 Task: Find connections with filter location Chaudfontaine with filter topic #lockdownwith filter profile language French with filter current company Celonis with filter school St. Michael's High School - India with filter industry Personal and Laundry Services with filter service category Tax Preparation with filter keywords title Marketing Research Analyst
Action: Mouse moved to (492, 97)
Screenshot: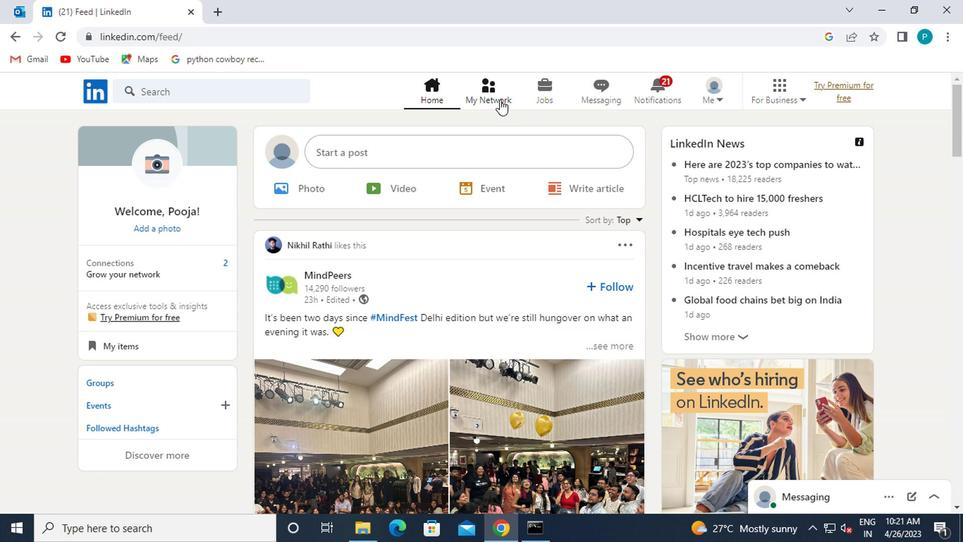 
Action: Mouse pressed left at (492, 97)
Screenshot: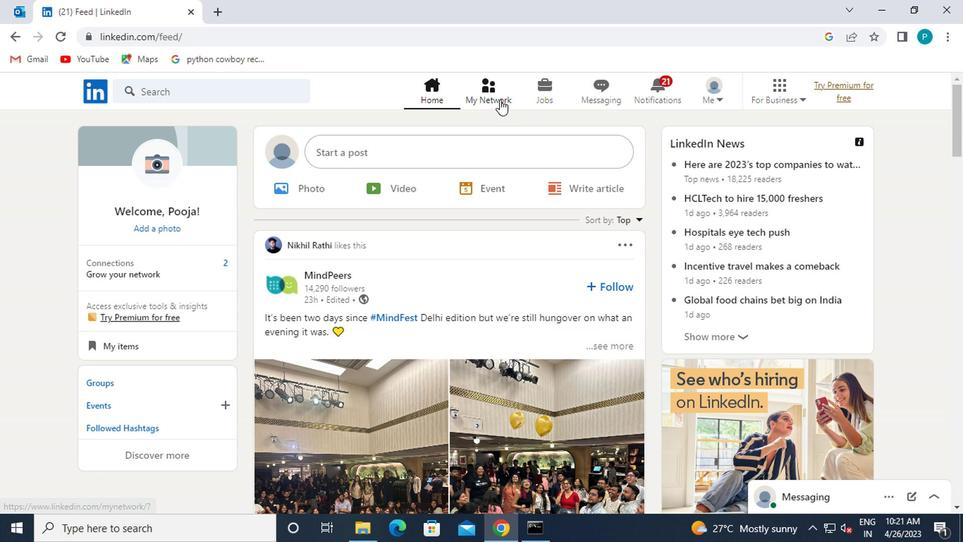 
Action: Mouse moved to (177, 160)
Screenshot: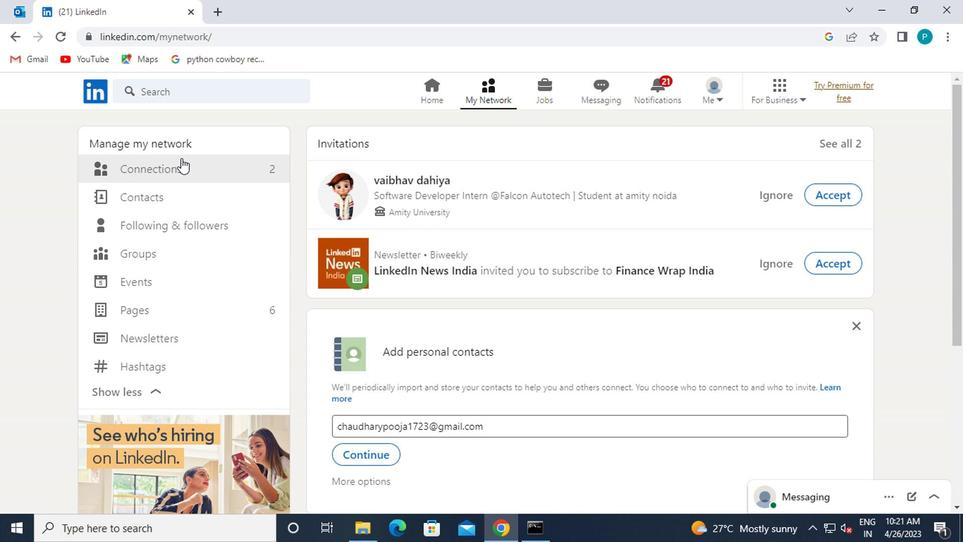 
Action: Mouse pressed left at (177, 160)
Screenshot: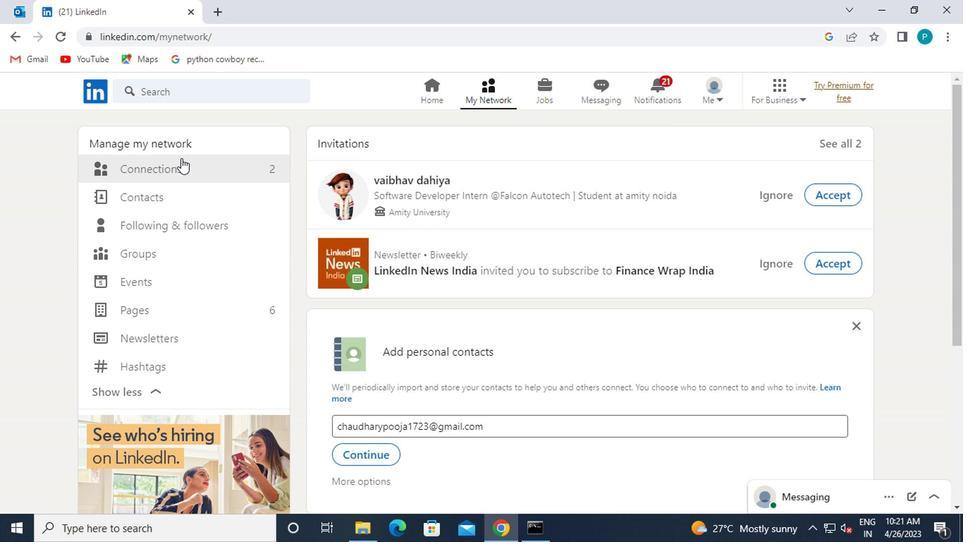 
Action: Mouse moved to (208, 161)
Screenshot: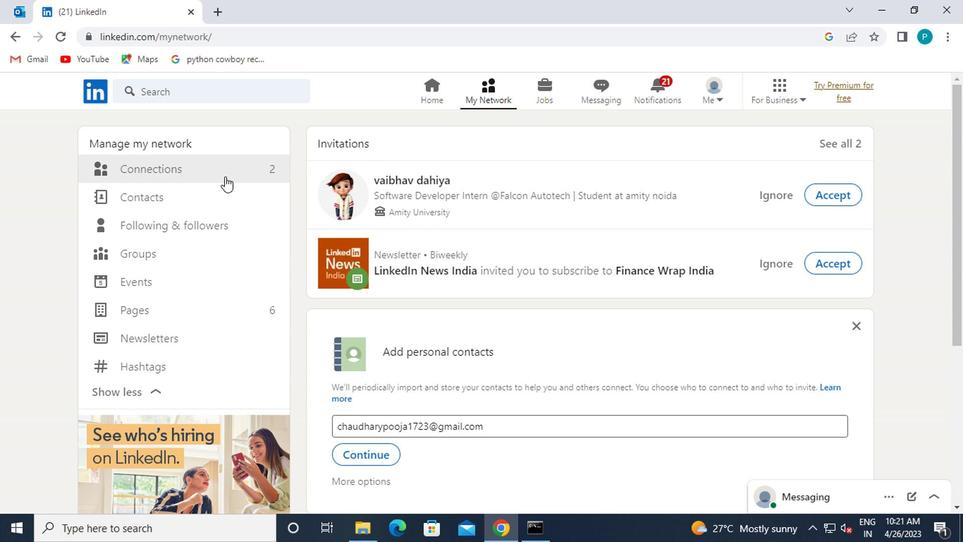 
Action: Mouse pressed left at (208, 161)
Screenshot: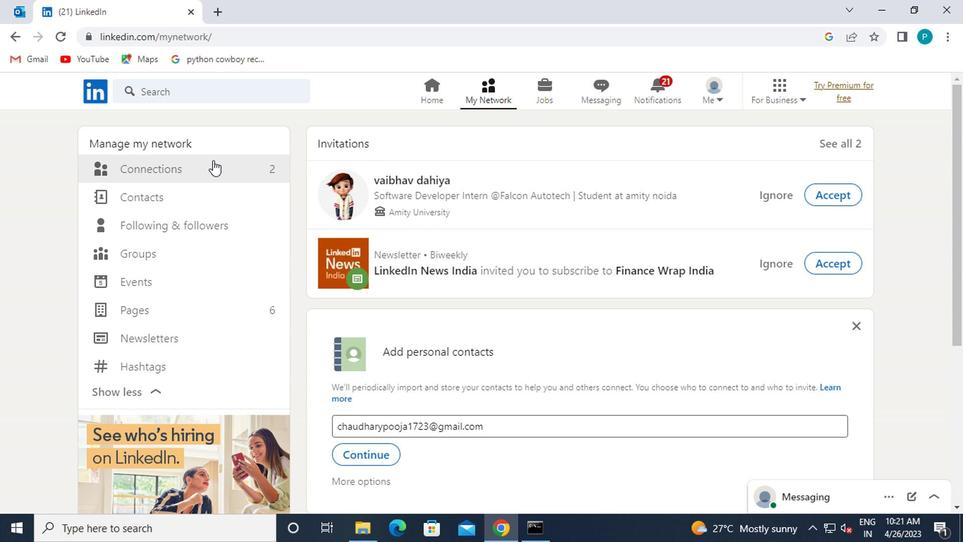 
Action: Mouse pressed left at (208, 161)
Screenshot: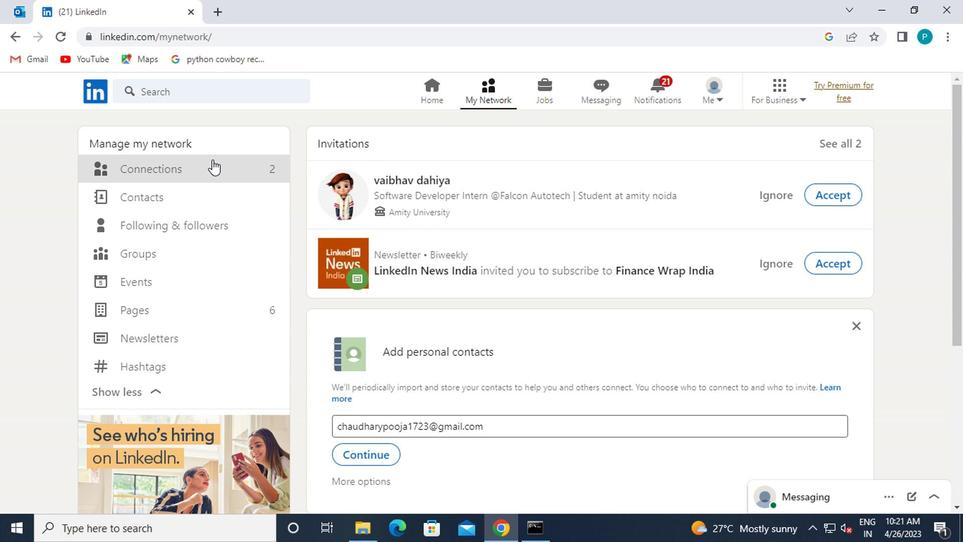 
Action: Mouse moved to (213, 169)
Screenshot: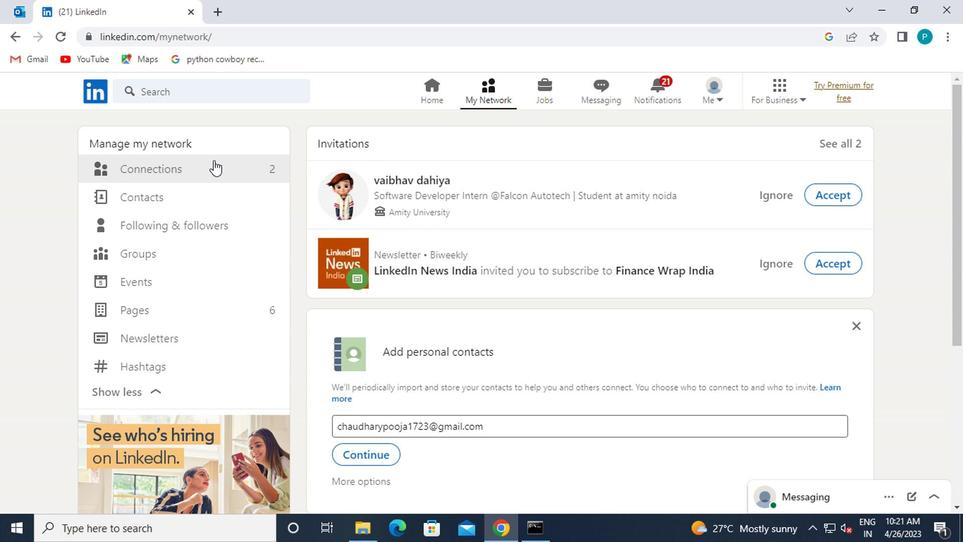 
Action: Mouse pressed left at (213, 169)
Screenshot: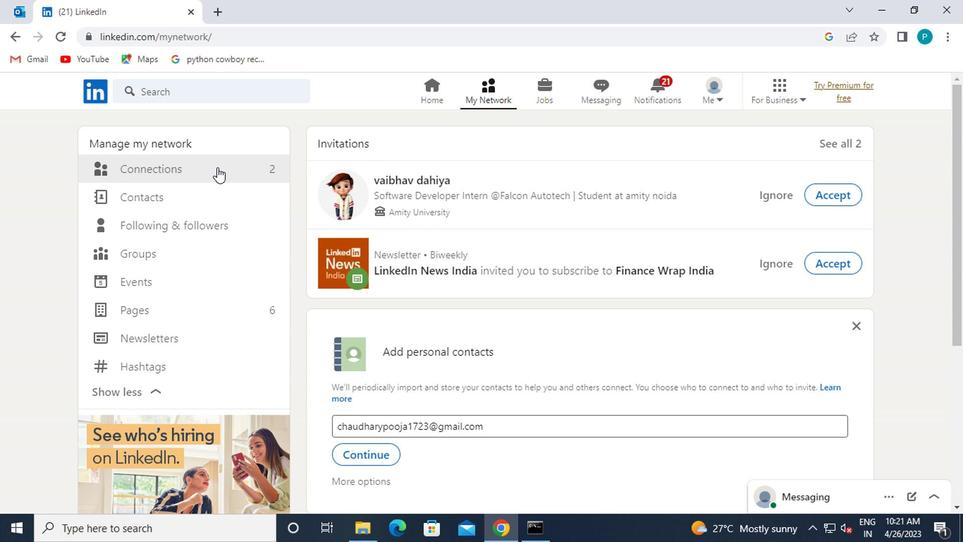 
Action: Mouse moved to (548, 172)
Screenshot: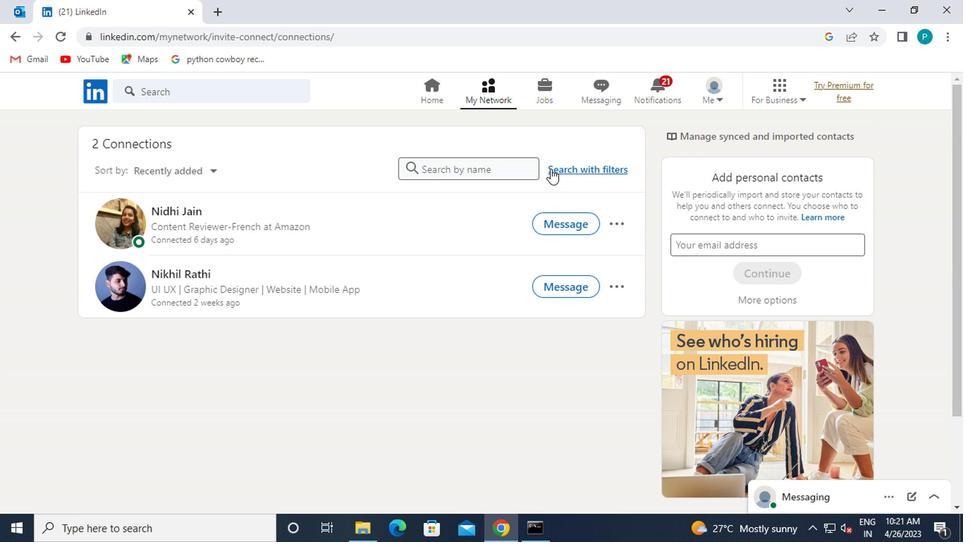 
Action: Mouse pressed left at (548, 172)
Screenshot: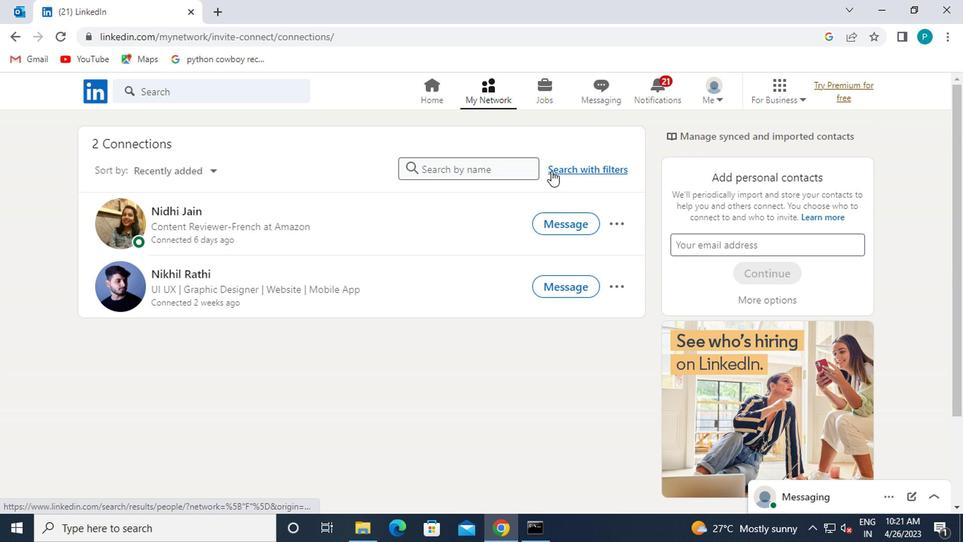 
Action: Mouse moved to (475, 133)
Screenshot: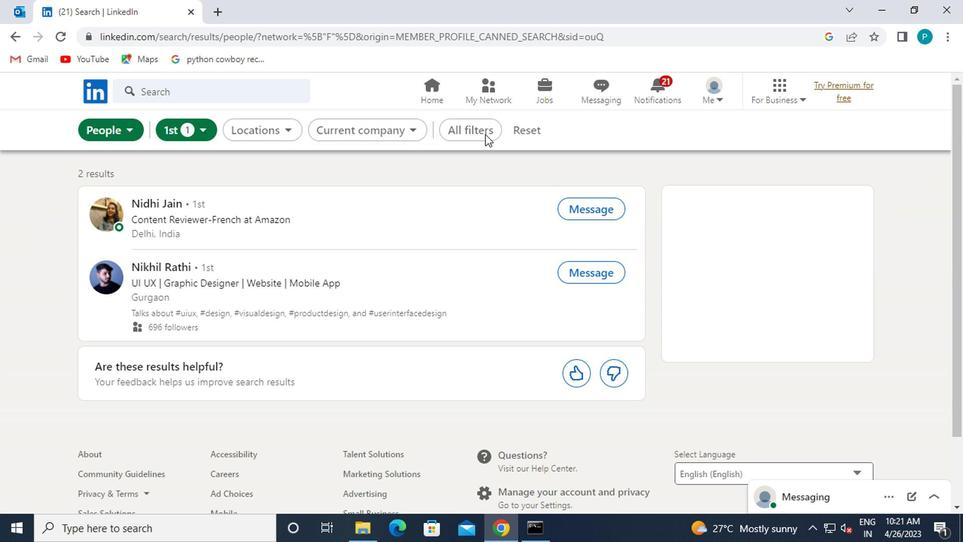 
Action: Mouse pressed left at (475, 133)
Screenshot: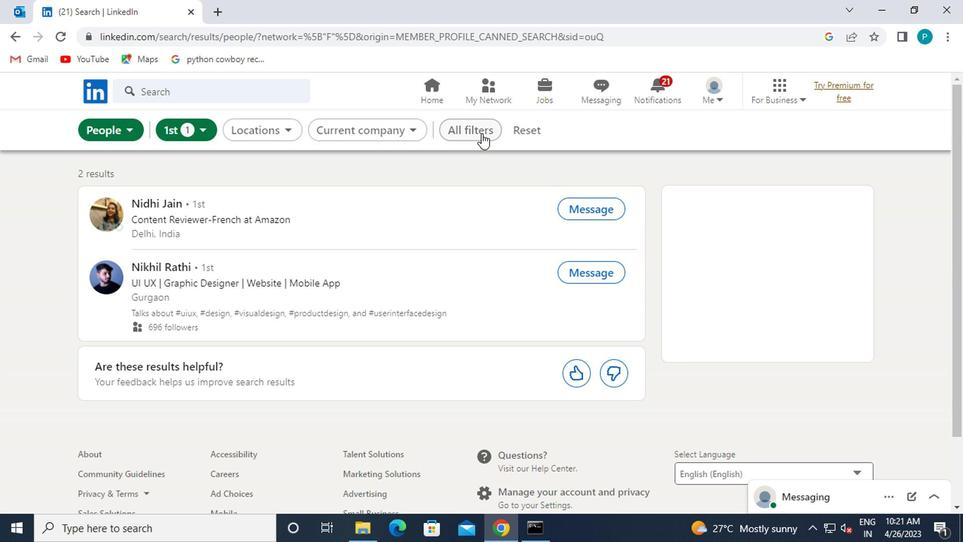
Action: Mouse moved to (645, 312)
Screenshot: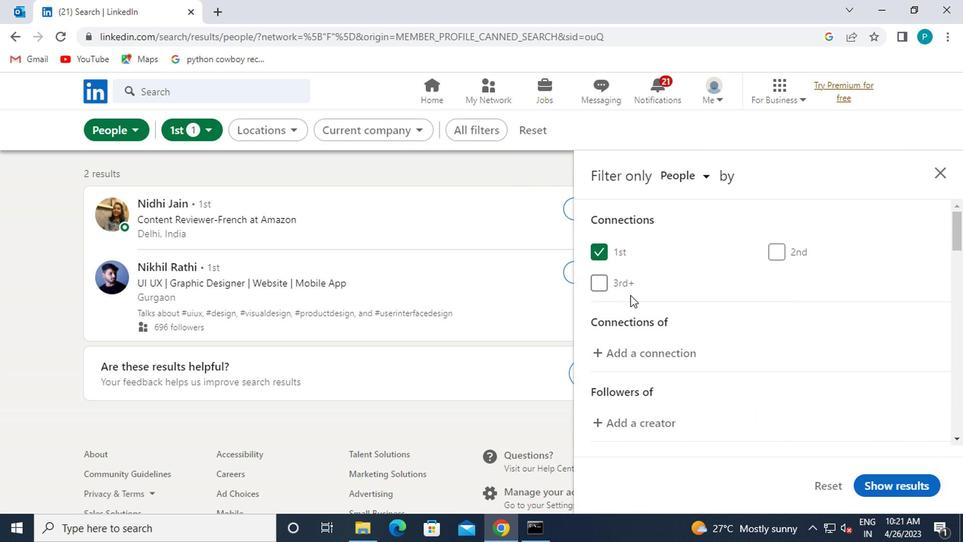
Action: Mouse scrolled (645, 311) with delta (0, -1)
Screenshot: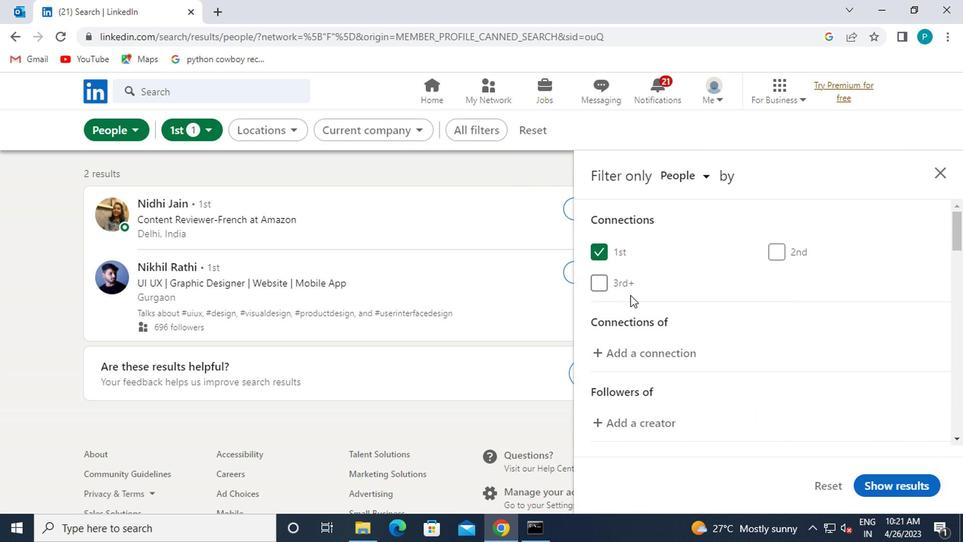
Action: Mouse moved to (645, 312)
Screenshot: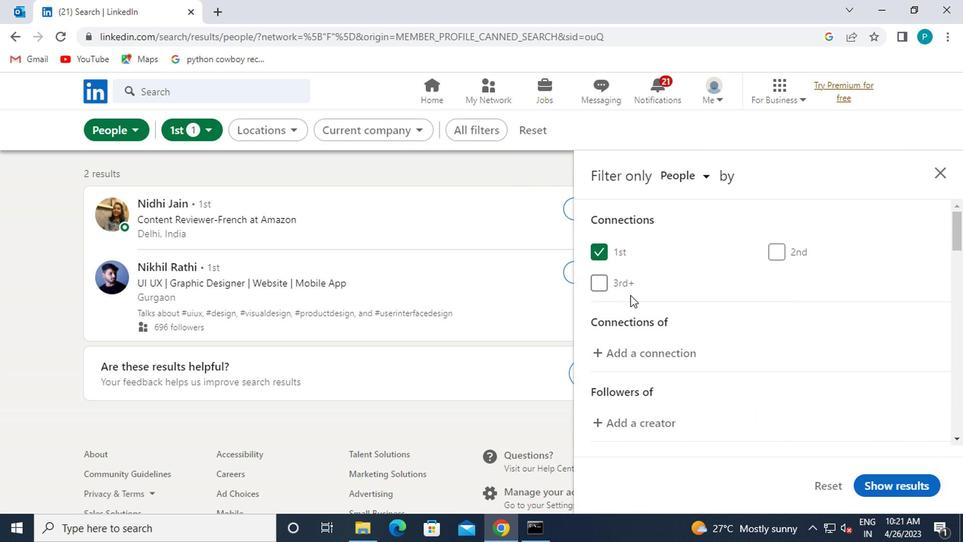 
Action: Mouse scrolled (645, 311) with delta (0, -1)
Screenshot: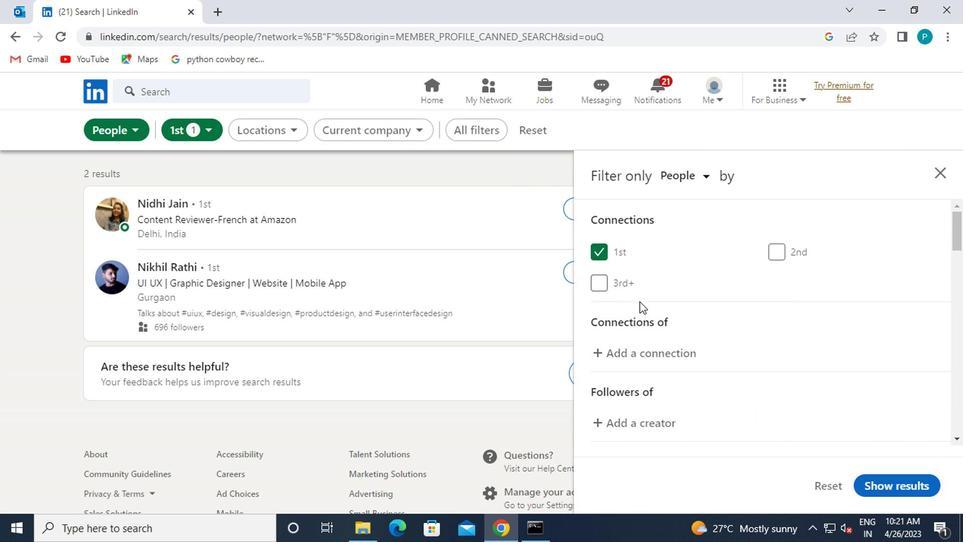 
Action: Mouse scrolled (645, 311) with delta (0, -1)
Screenshot: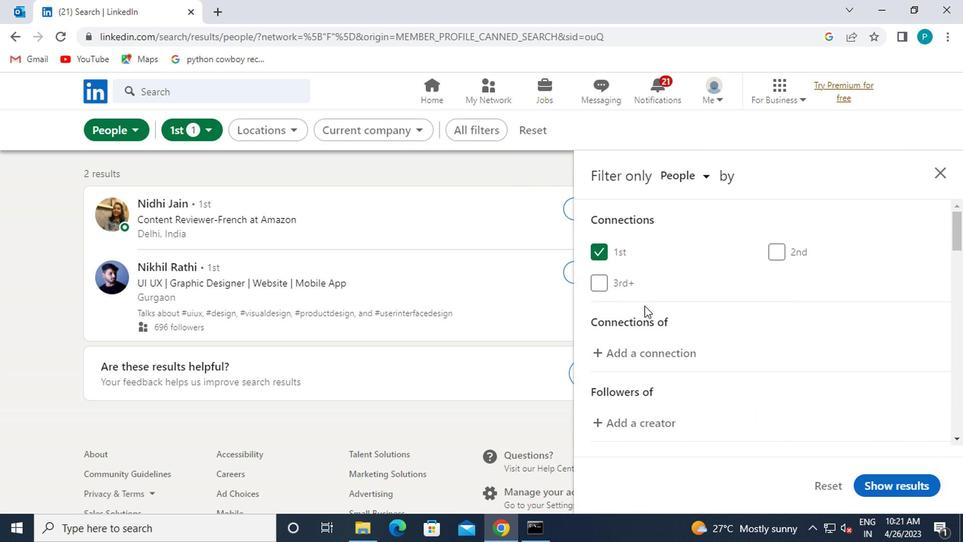 
Action: Mouse moved to (784, 344)
Screenshot: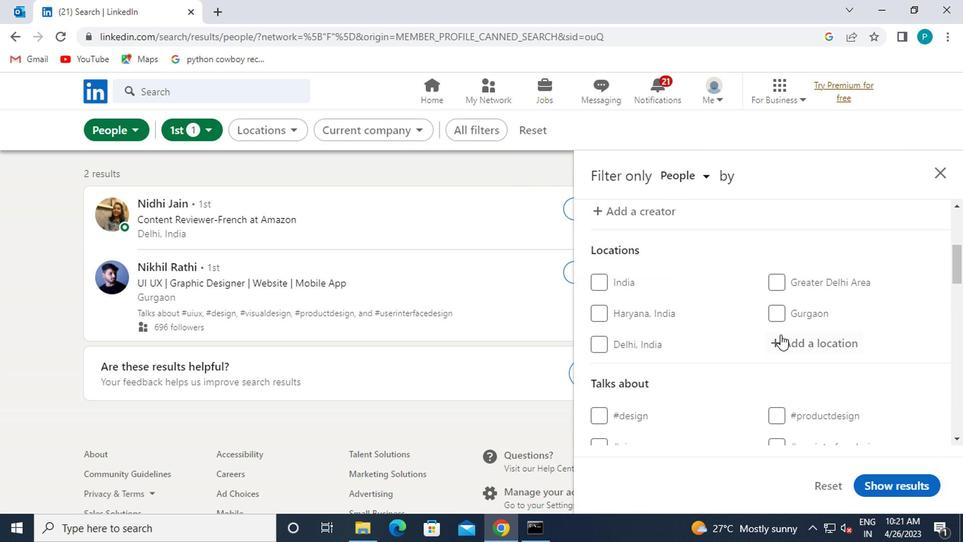 
Action: Mouse pressed left at (784, 344)
Screenshot: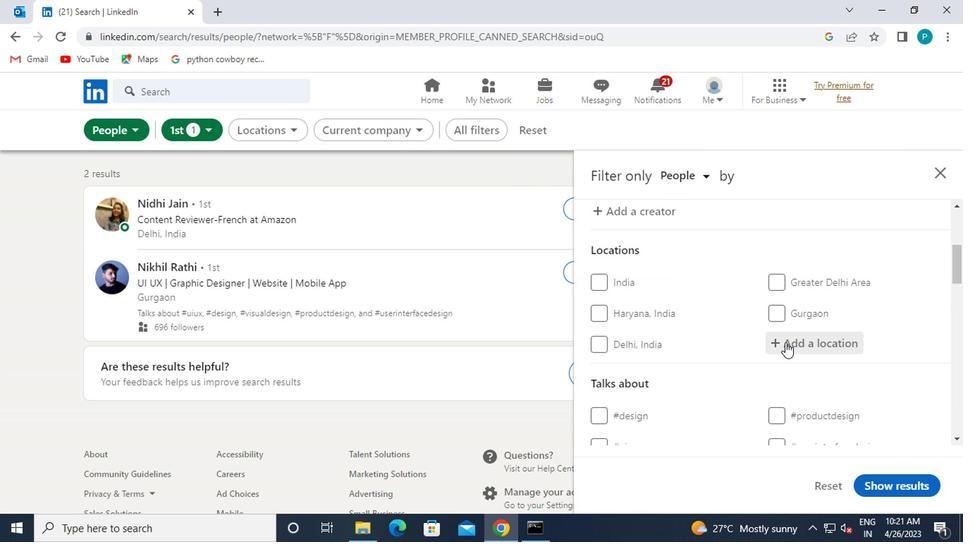 
Action: Mouse moved to (783, 342)
Screenshot: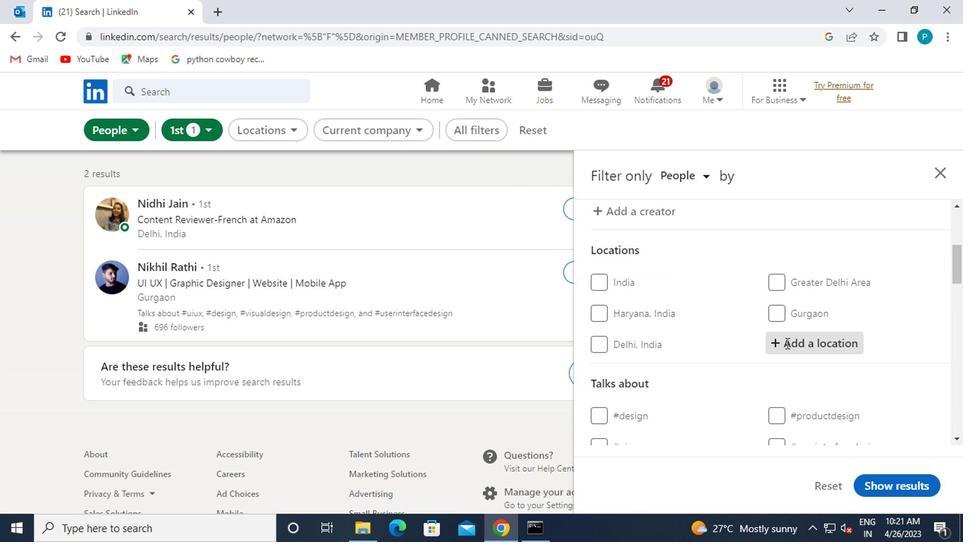 
Action: Key pressed <Key.caps_lock>c<Key.caps_lock>olfor<Key.backspace>n
Screenshot: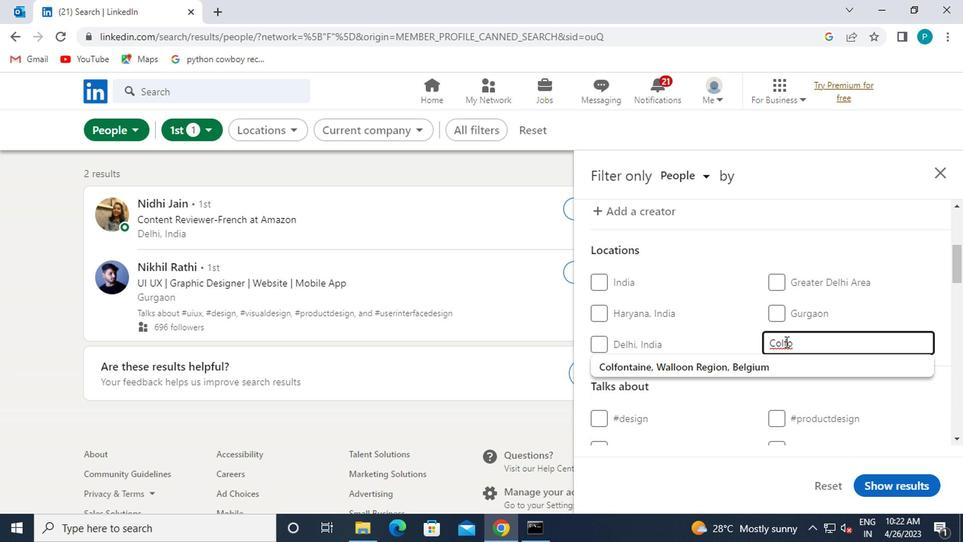 
Action: Mouse moved to (771, 368)
Screenshot: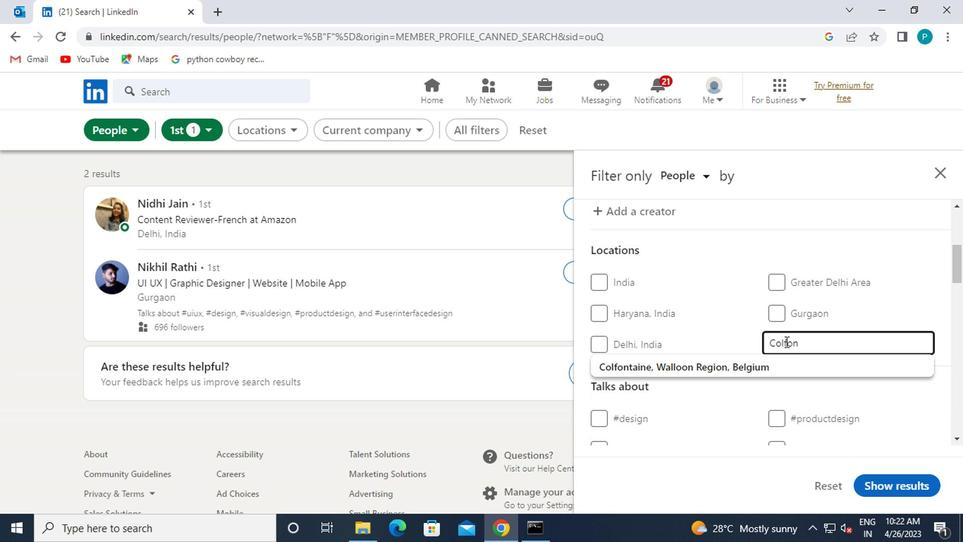 
Action: Mouse pressed left at (771, 368)
Screenshot: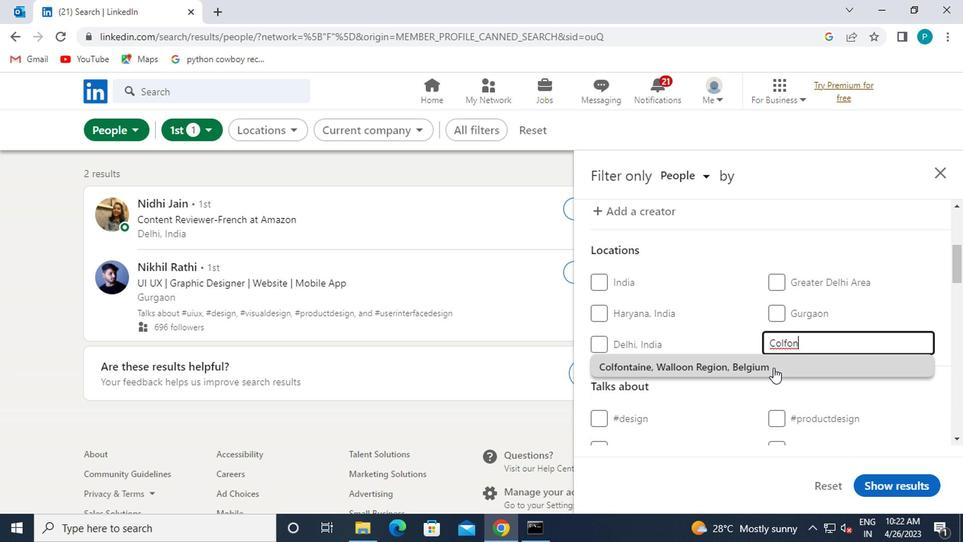 
Action: Mouse scrolled (771, 368) with delta (0, 0)
Screenshot: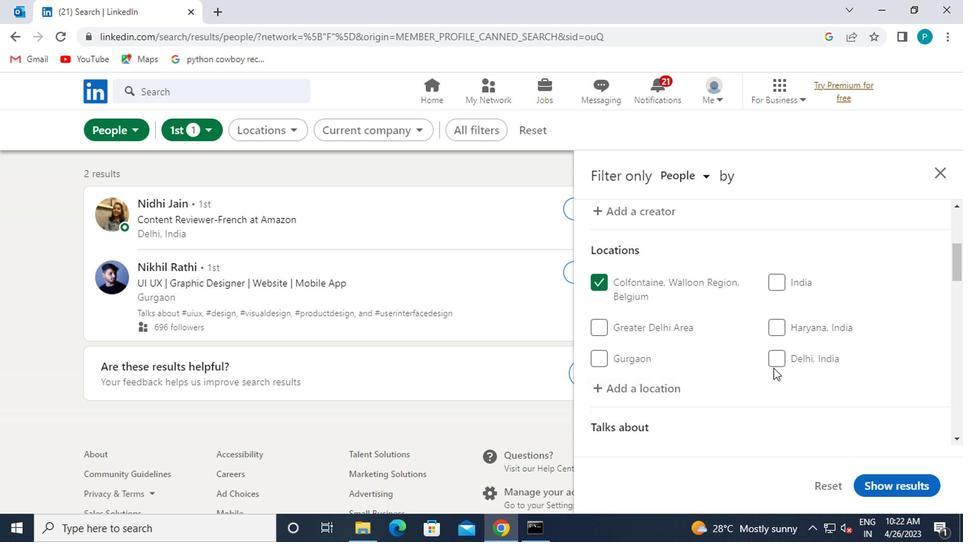 
Action: Mouse scrolled (771, 368) with delta (0, 0)
Screenshot: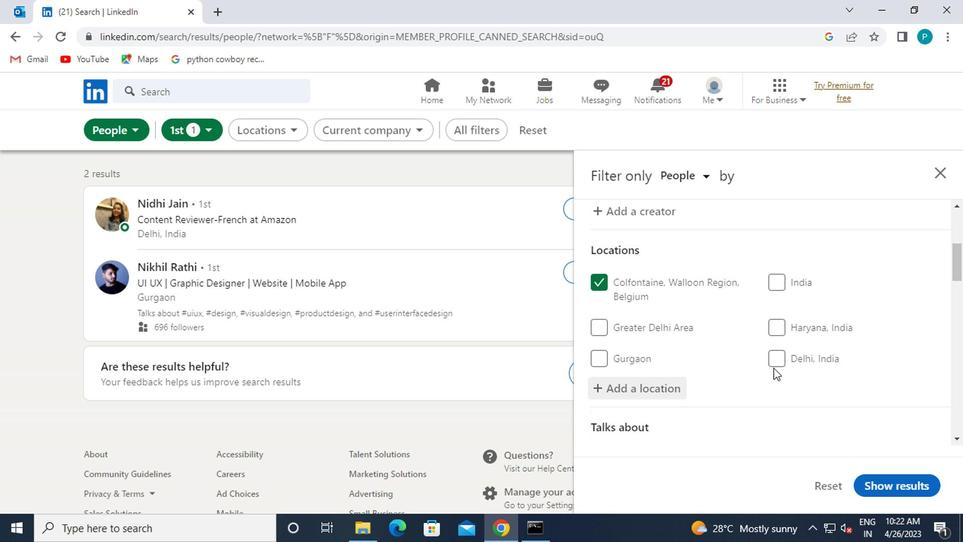 
Action: Mouse moved to (773, 375)
Screenshot: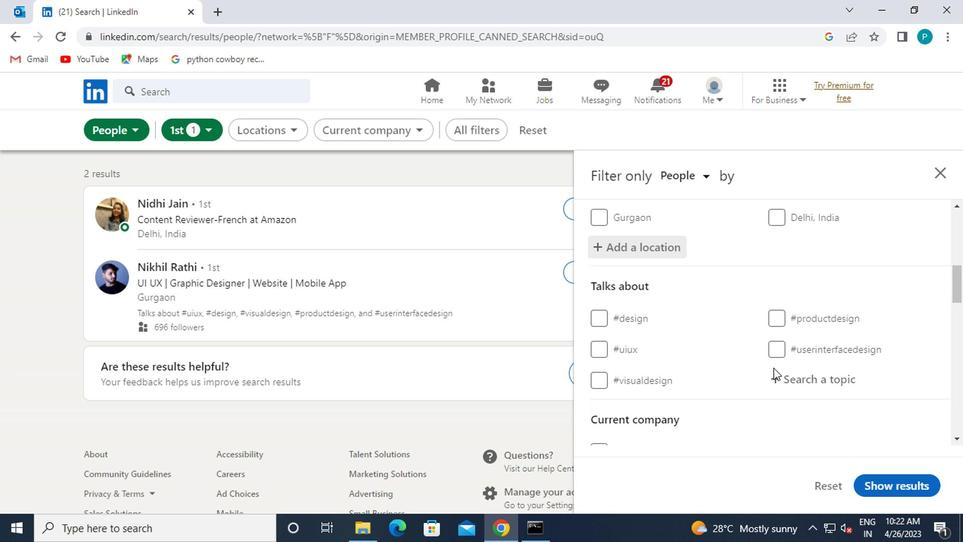 
Action: Mouse pressed left at (773, 375)
Screenshot: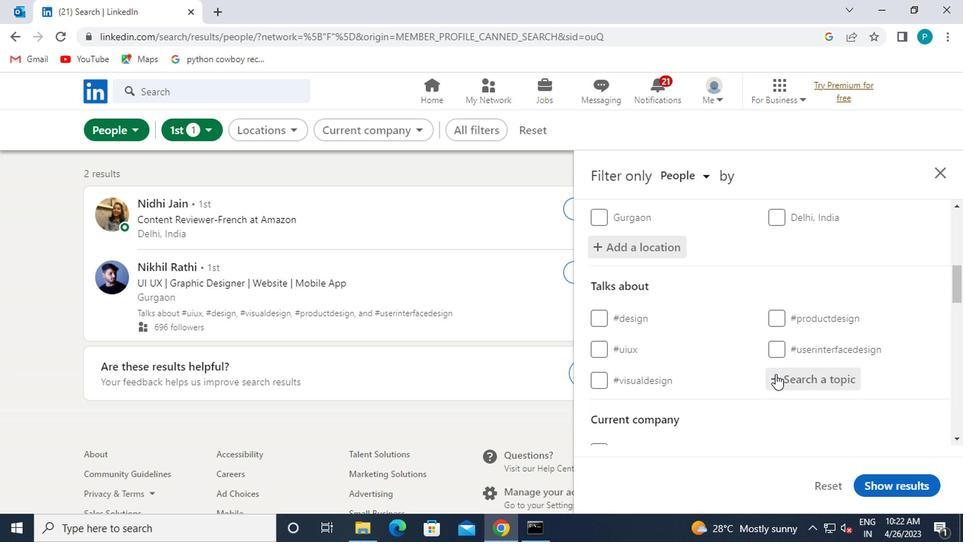 
Action: Key pressed <Key.shift><Key.shift><Key.shift><Key.shift><Key.shift><Key.shift><Key.shift><Key.shift><Key.shift>#LIN<Key.backspace><Key.backspace>OCKDOWN
Screenshot: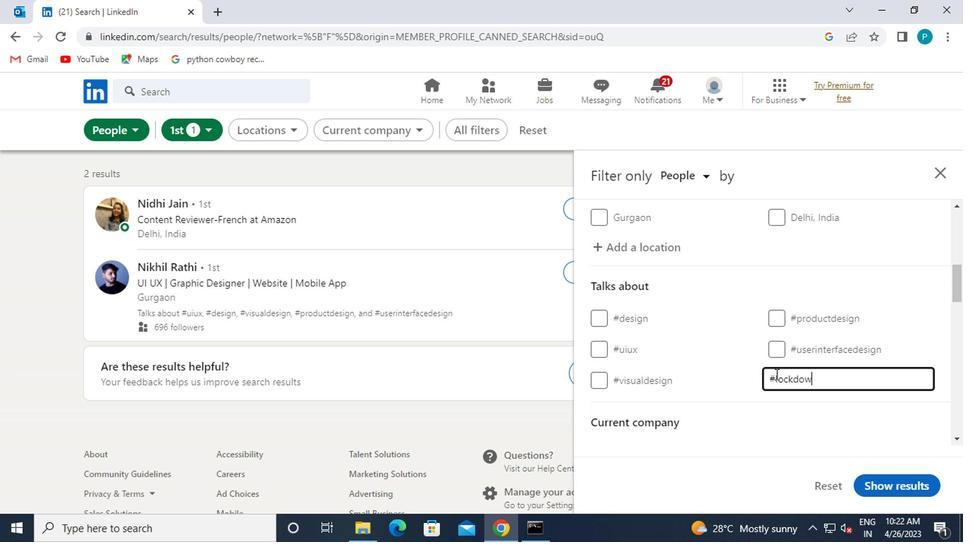 
Action: Mouse moved to (732, 391)
Screenshot: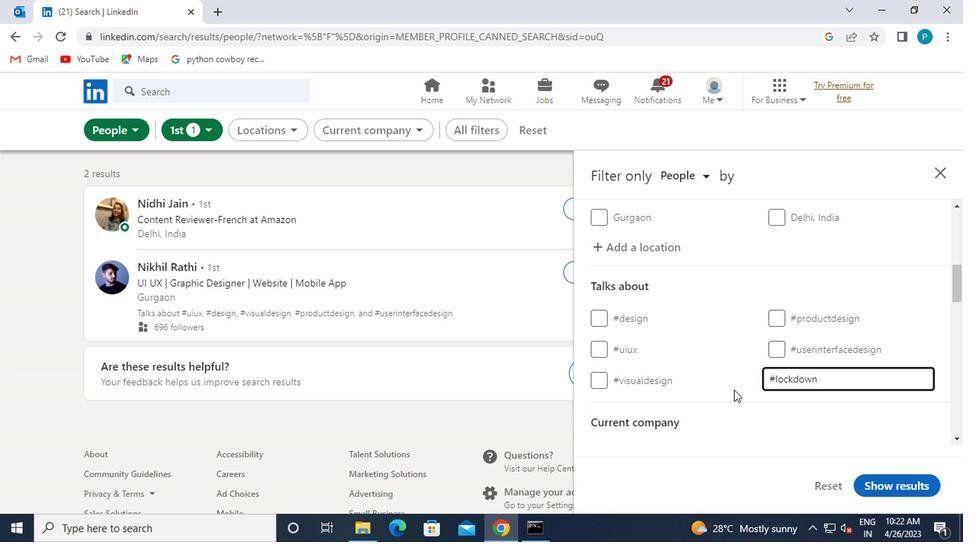 
Action: Mouse scrolled (732, 390) with delta (0, -1)
Screenshot: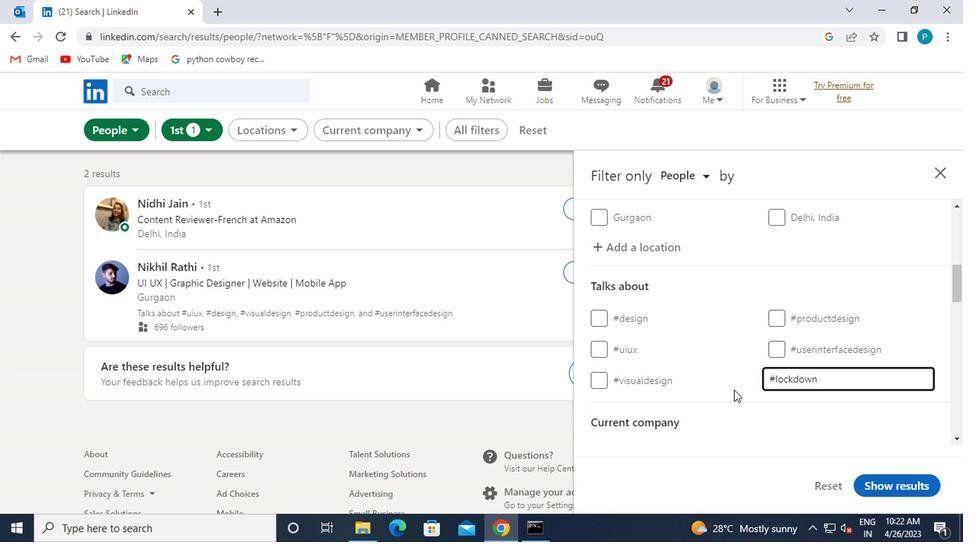
Action: Mouse scrolled (732, 390) with delta (0, -1)
Screenshot: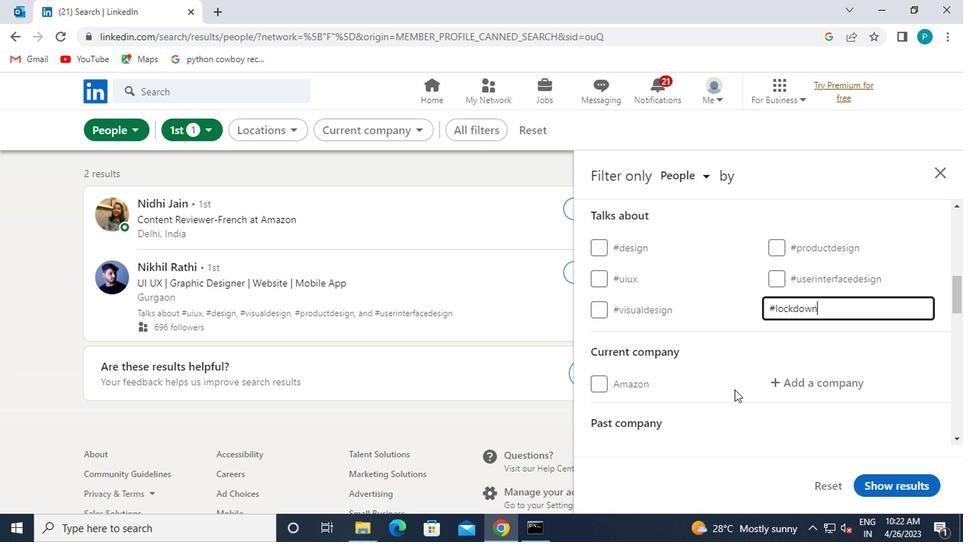 
Action: Mouse moved to (733, 391)
Screenshot: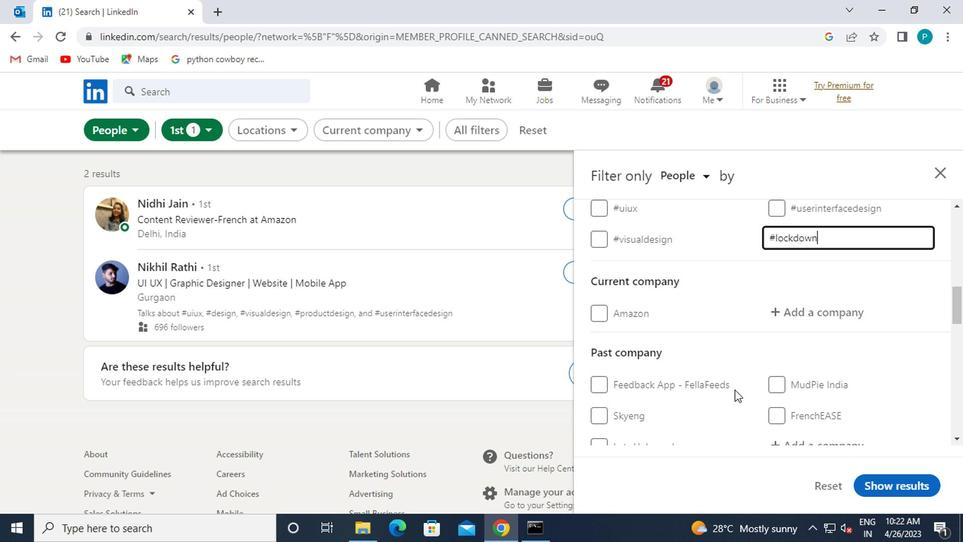
Action: Mouse scrolled (733, 390) with delta (0, -1)
Screenshot: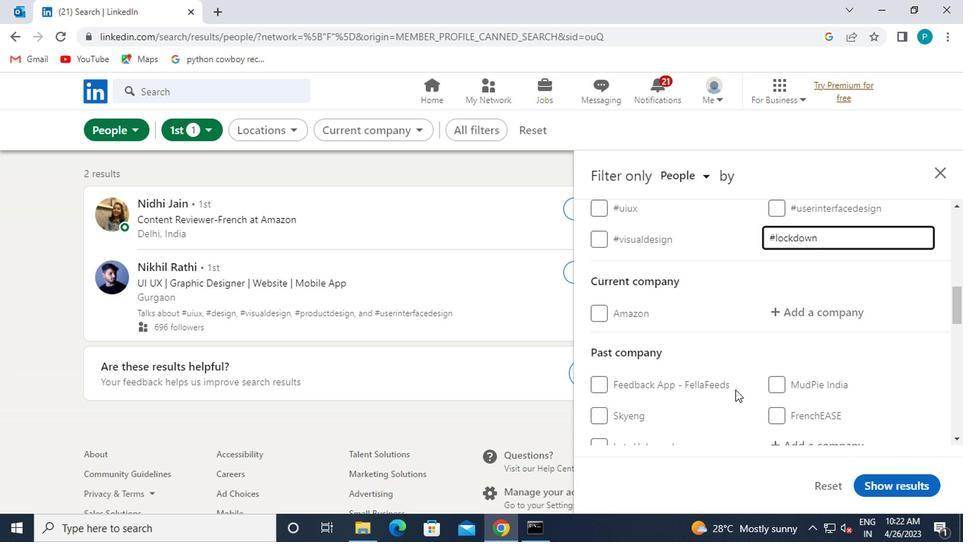 
Action: Mouse moved to (775, 239)
Screenshot: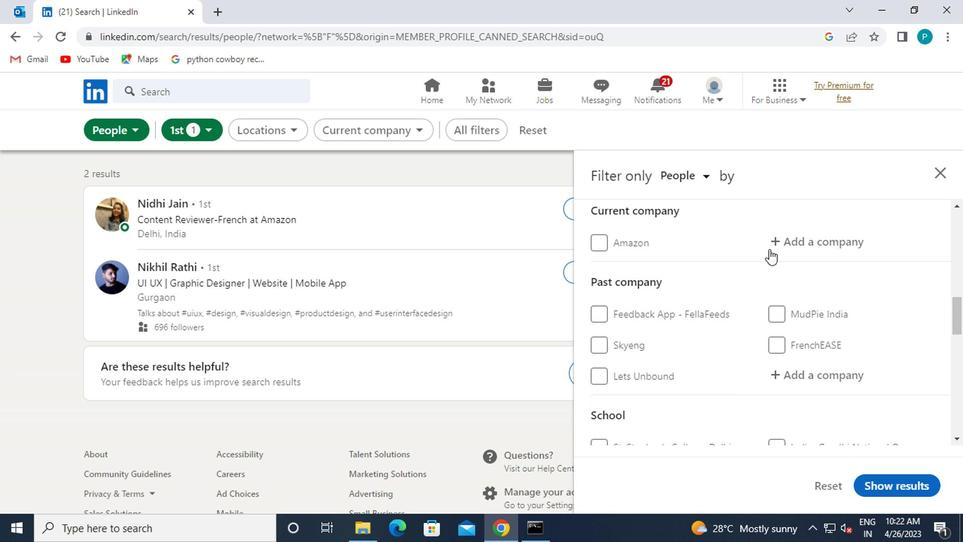 
Action: Mouse pressed left at (775, 239)
Screenshot: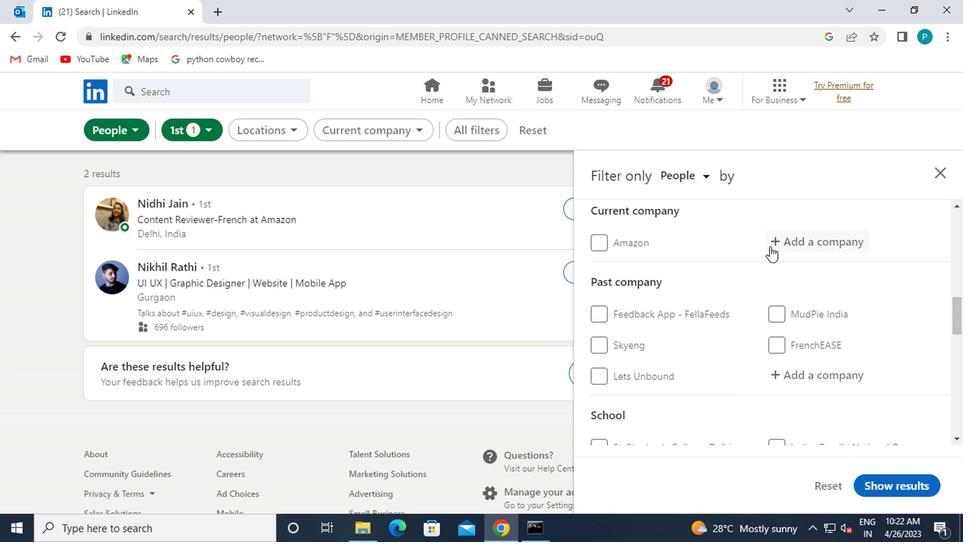 
Action: Mouse moved to (775, 239)
Screenshot: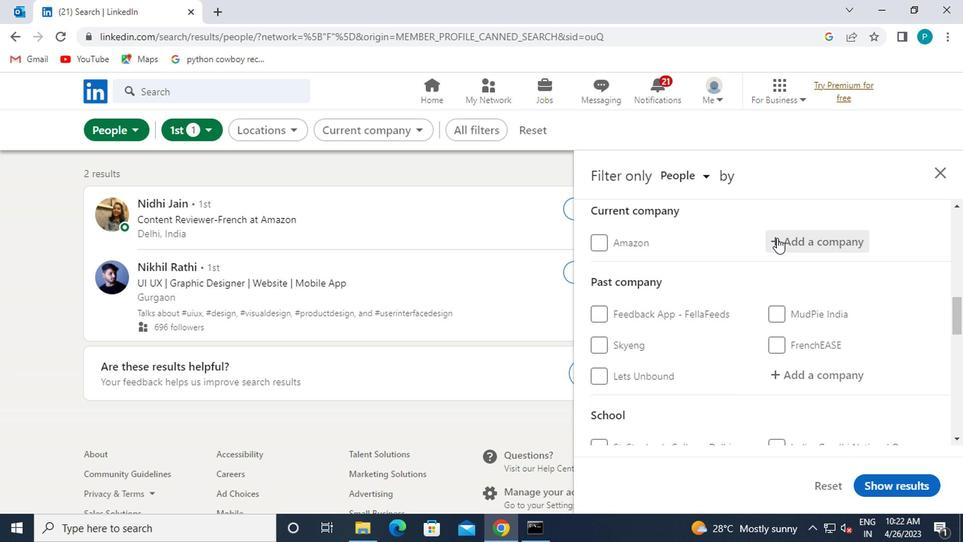 
Action: Key pressed CELONIS
Screenshot: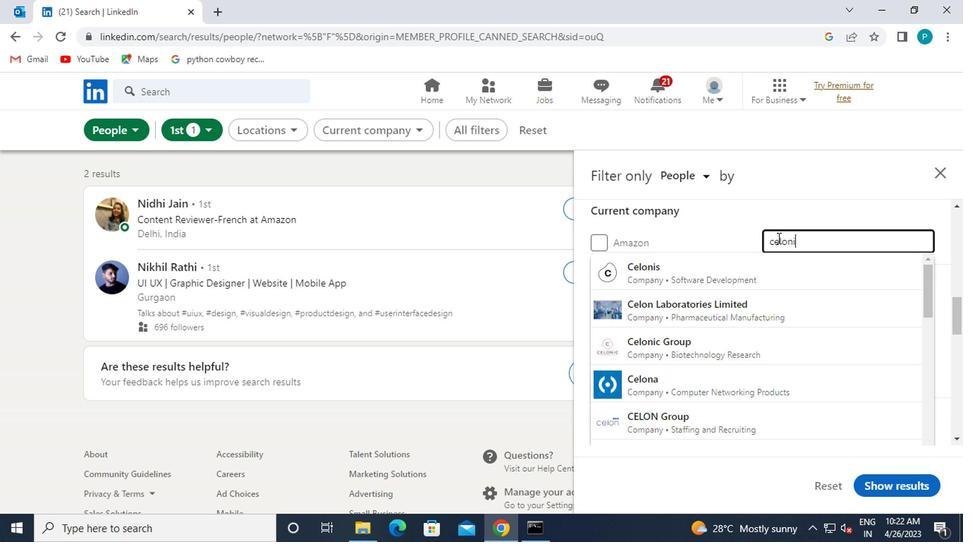 
Action: Mouse moved to (661, 279)
Screenshot: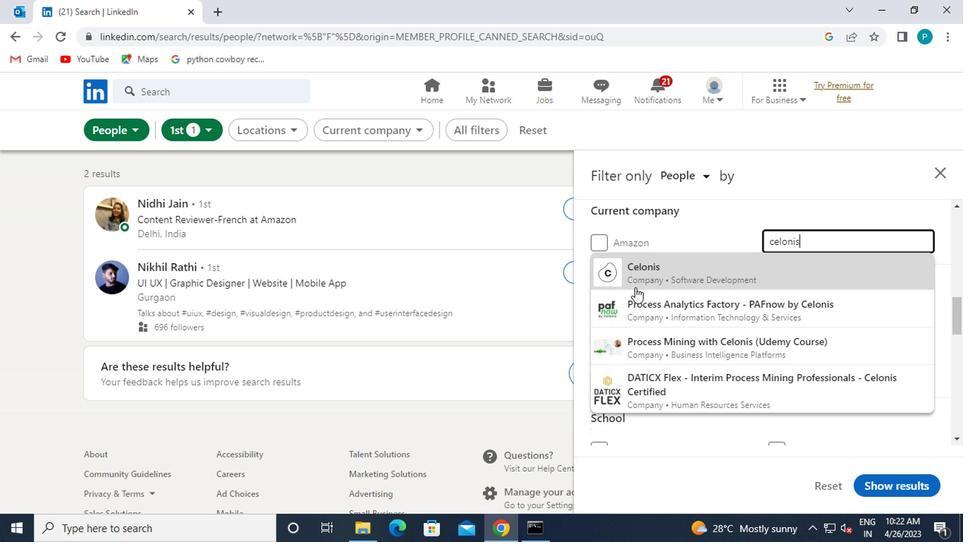 
Action: Mouse pressed left at (661, 279)
Screenshot: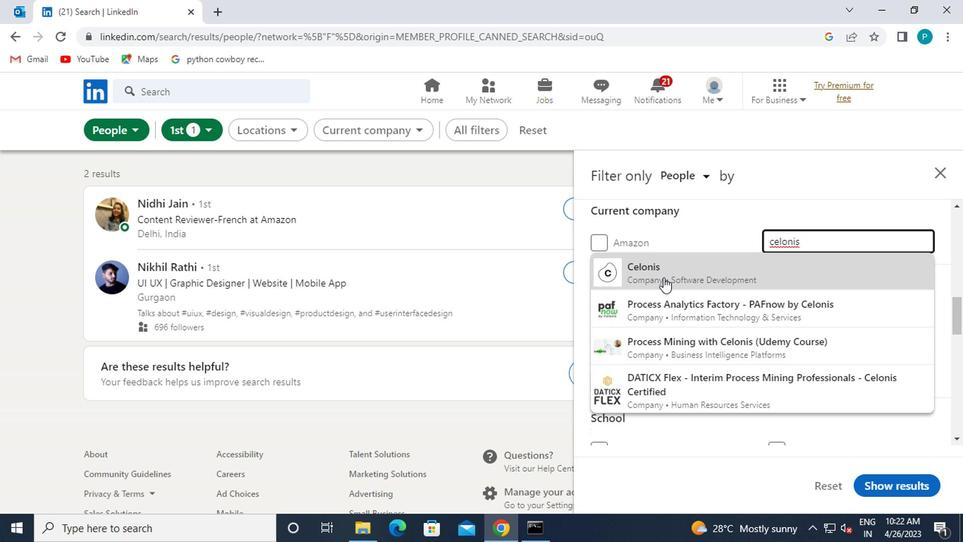 
Action: Mouse scrolled (661, 278) with delta (0, -1)
Screenshot: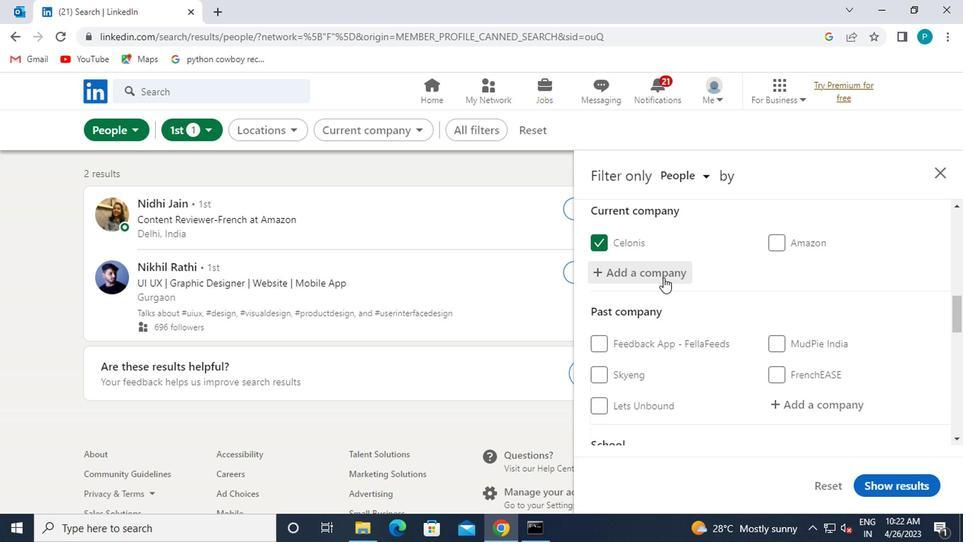 
Action: Mouse moved to (664, 295)
Screenshot: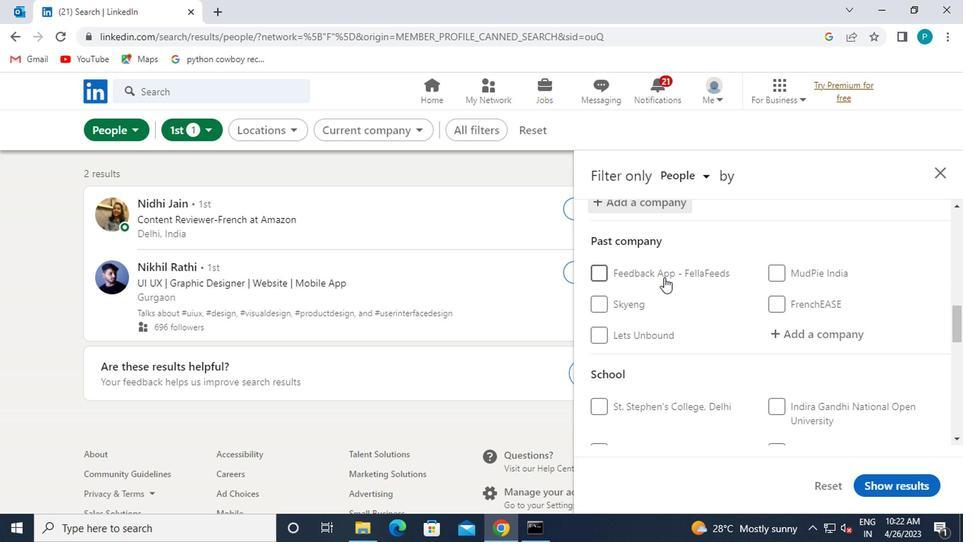 
Action: Mouse scrolled (664, 294) with delta (0, -1)
Screenshot: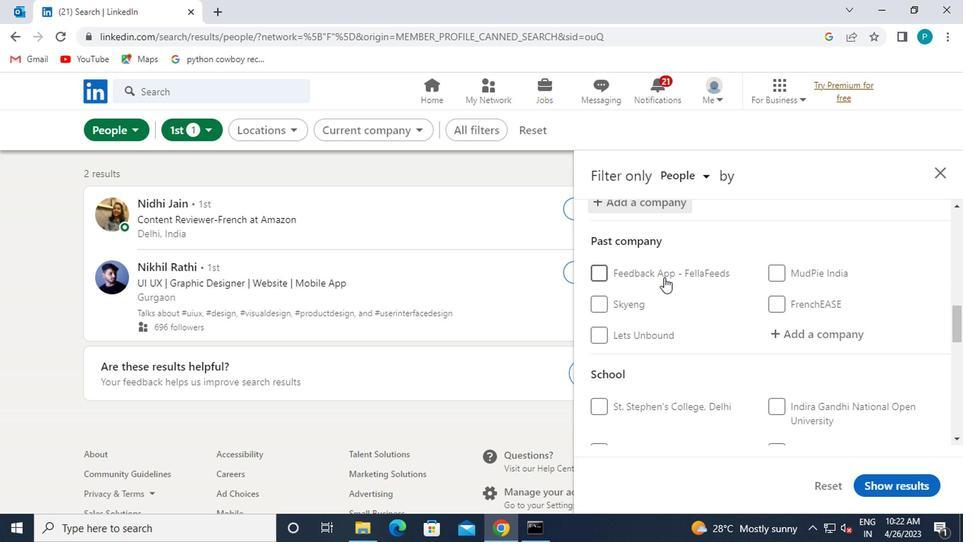 
Action: Mouse moved to (747, 296)
Screenshot: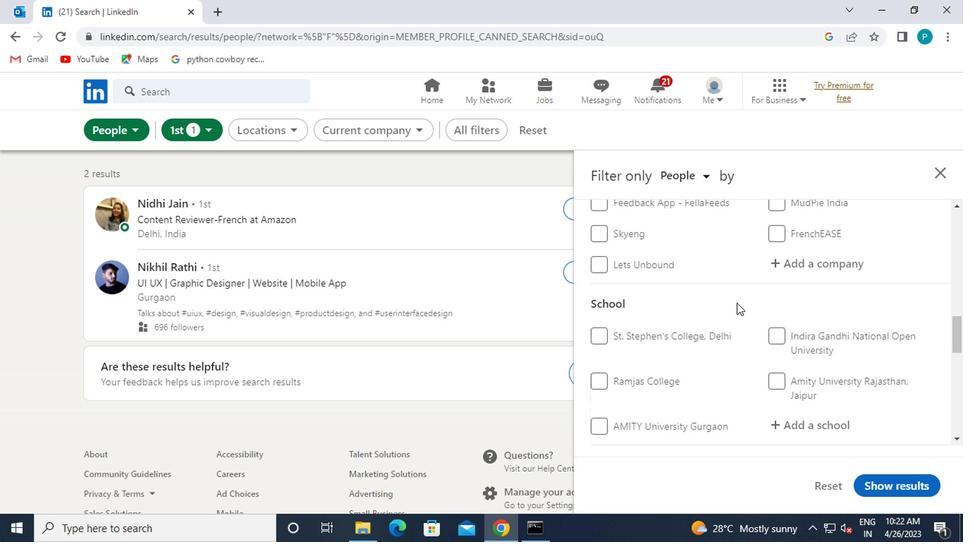 
Action: Mouse scrolled (747, 297) with delta (0, 0)
Screenshot: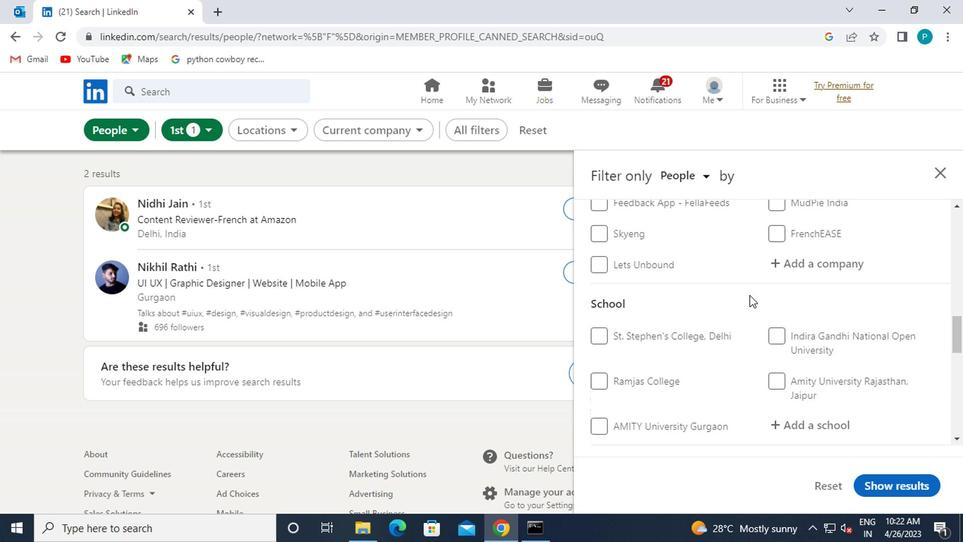 
Action: Mouse moved to (748, 296)
Screenshot: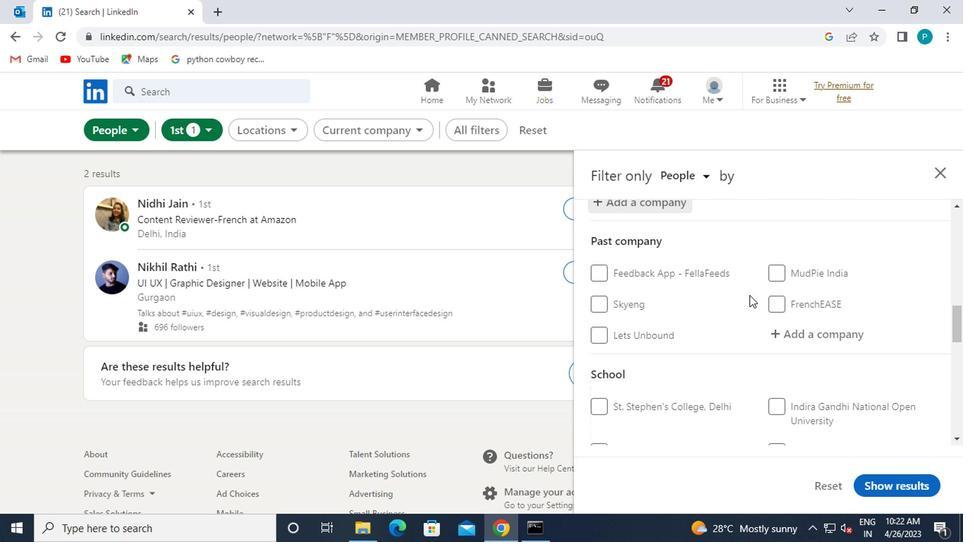 
Action: Mouse scrolled (748, 295) with delta (0, -1)
Screenshot: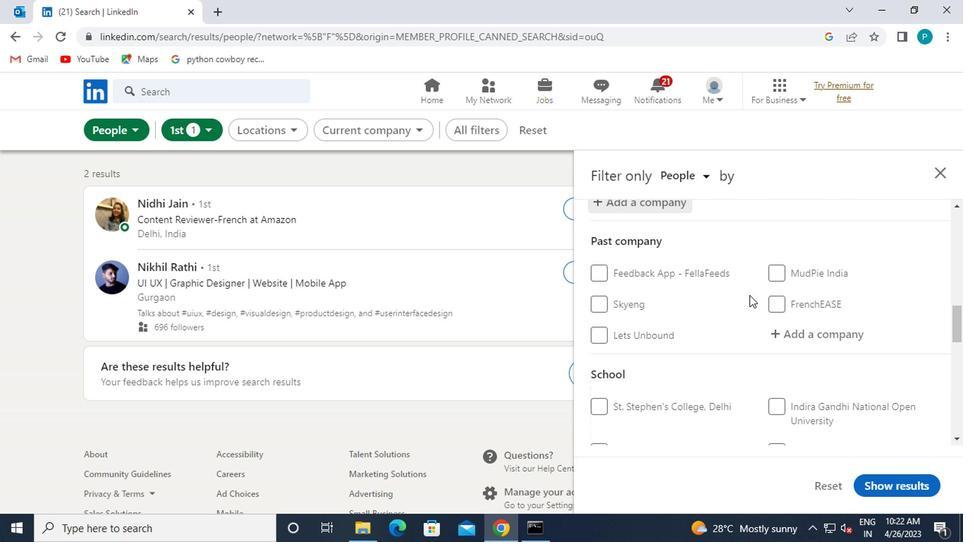 
Action: Mouse moved to (764, 373)
Screenshot: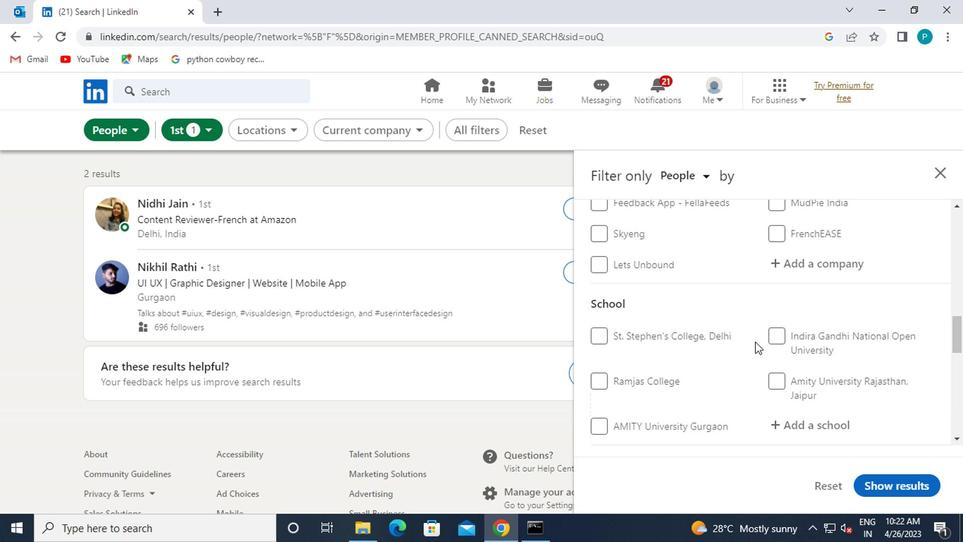 
Action: Mouse scrolled (764, 373) with delta (0, 0)
Screenshot: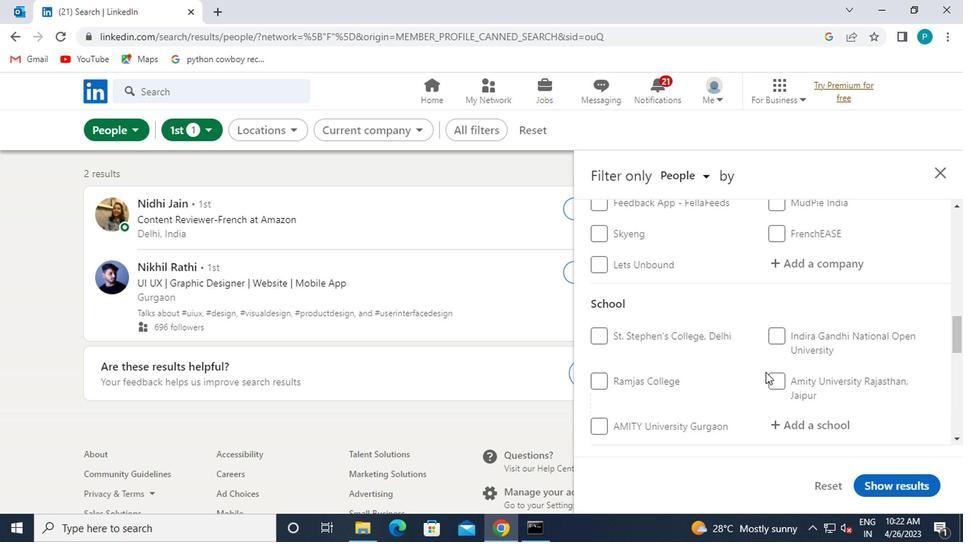 
Action: Mouse moved to (776, 361)
Screenshot: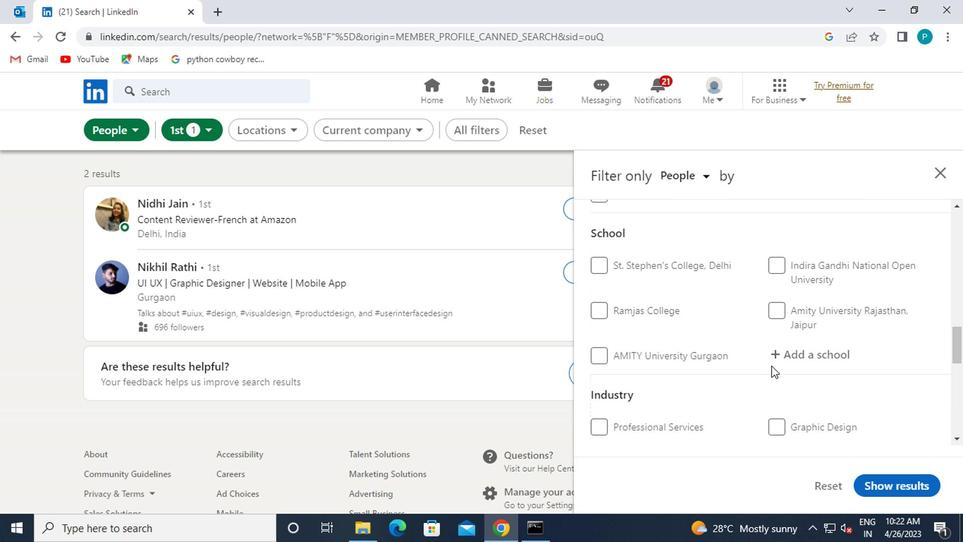 
Action: Mouse pressed left at (776, 361)
Screenshot: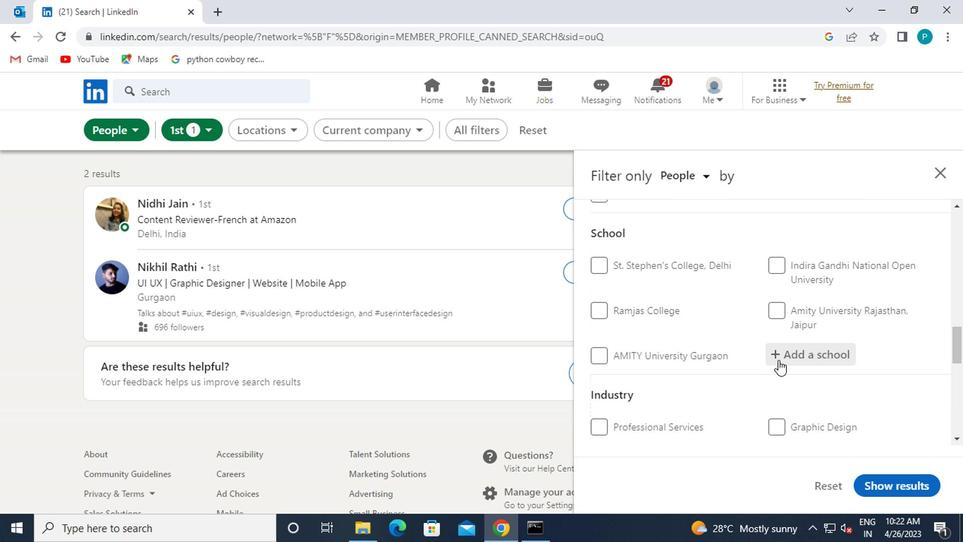 
Action: Mouse moved to (595, 292)
Screenshot: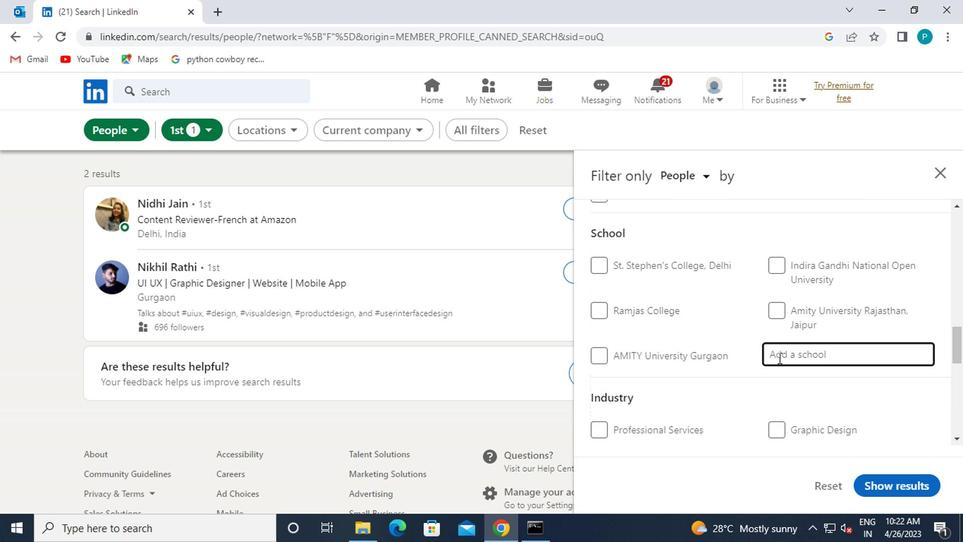 
Action: Key pressed <Key.caps_lock>
Screenshot: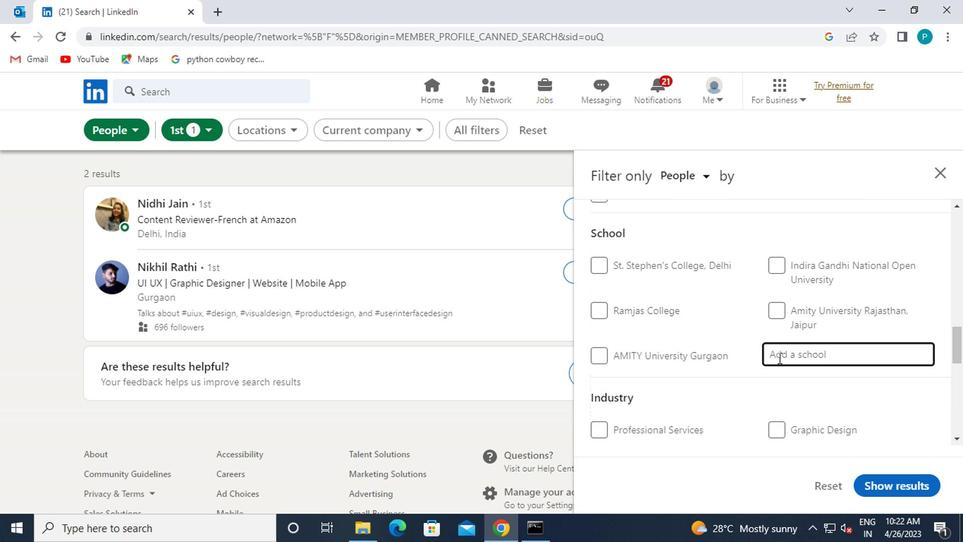 
Action: Mouse moved to (576, 288)
Screenshot: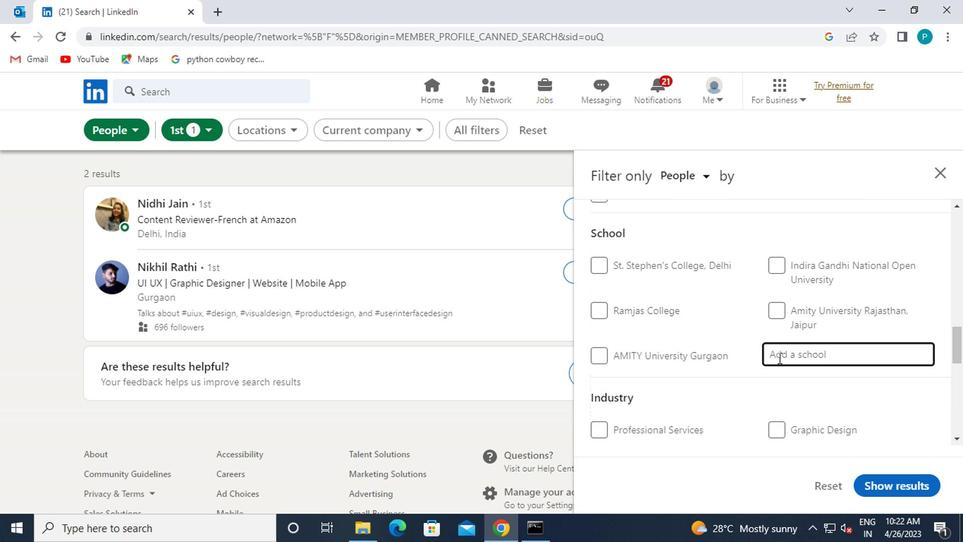 
Action: Key pressed S<Key.caps_lock>T.<Key.space><Key.caps_lock>M<Key.caps_lock>ICHAEL'S
Screenshot: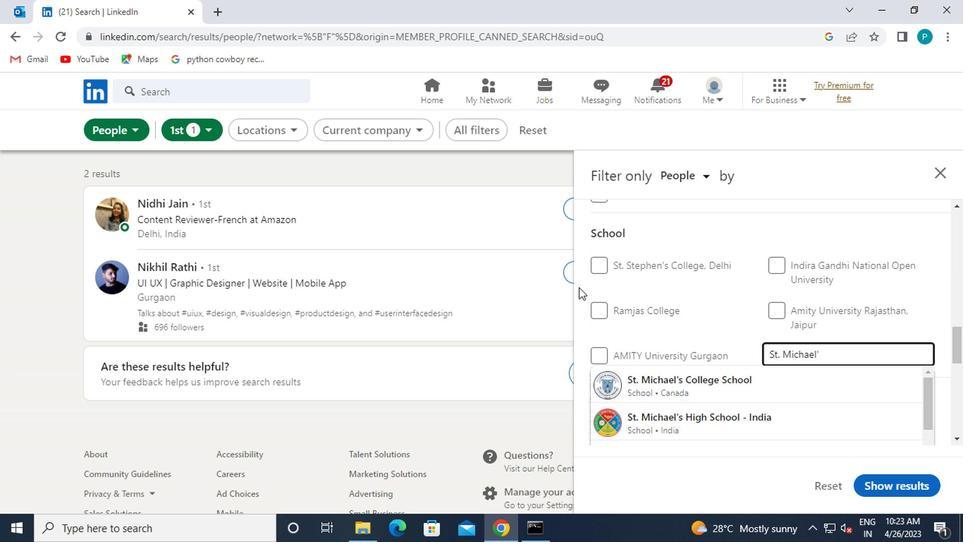 
Action: Mouse moved to (650, 391)
Screenshot: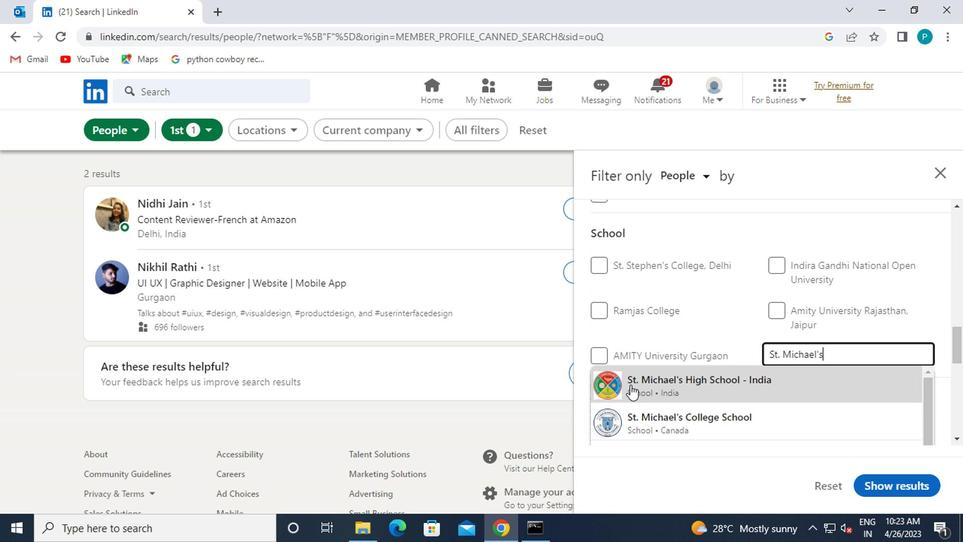 
Action: Mouse pressed left at (650, 391)
Screenshot: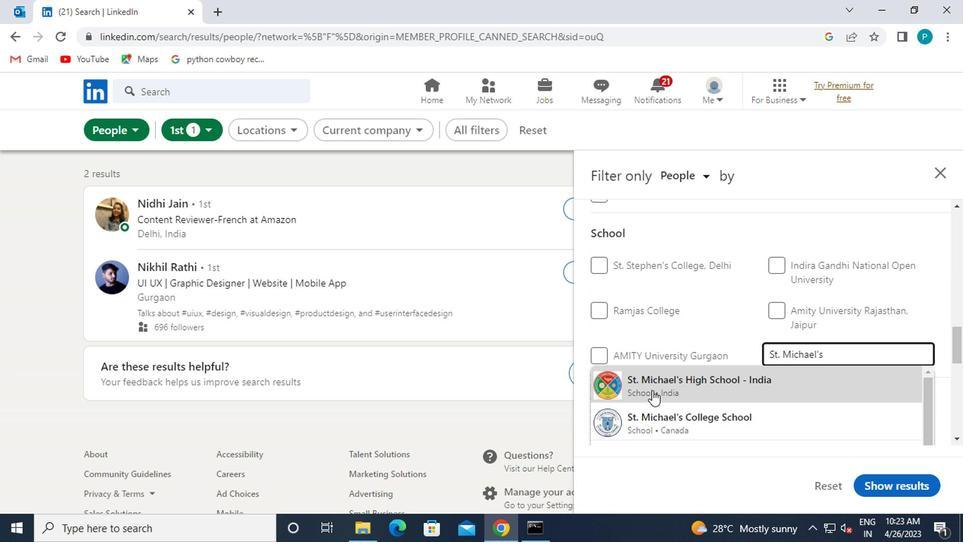 
Action: Mouse scrolled (650, 391) with delta (0, 0)
Screenshot: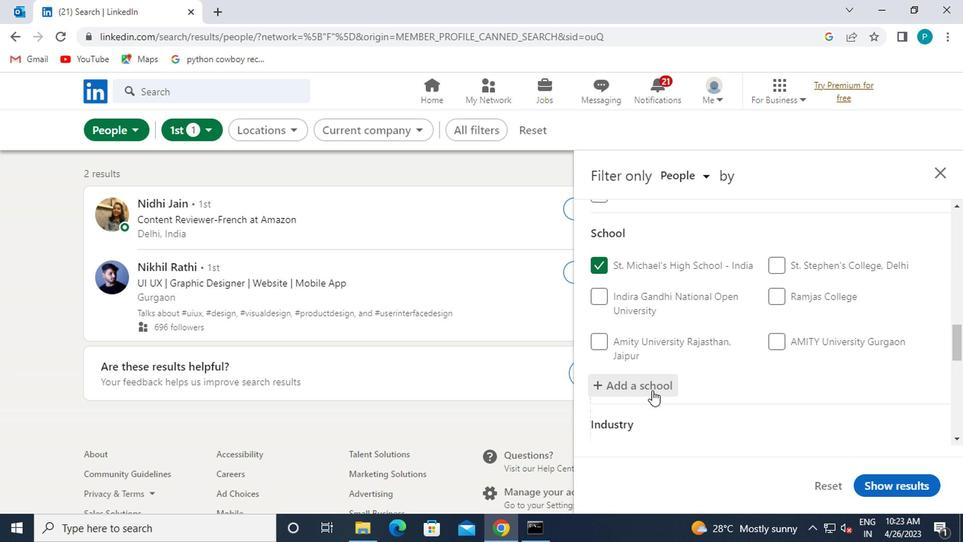 
Action: Mouse scrolled (650, 391) with delta (0, 0)
Screenshot: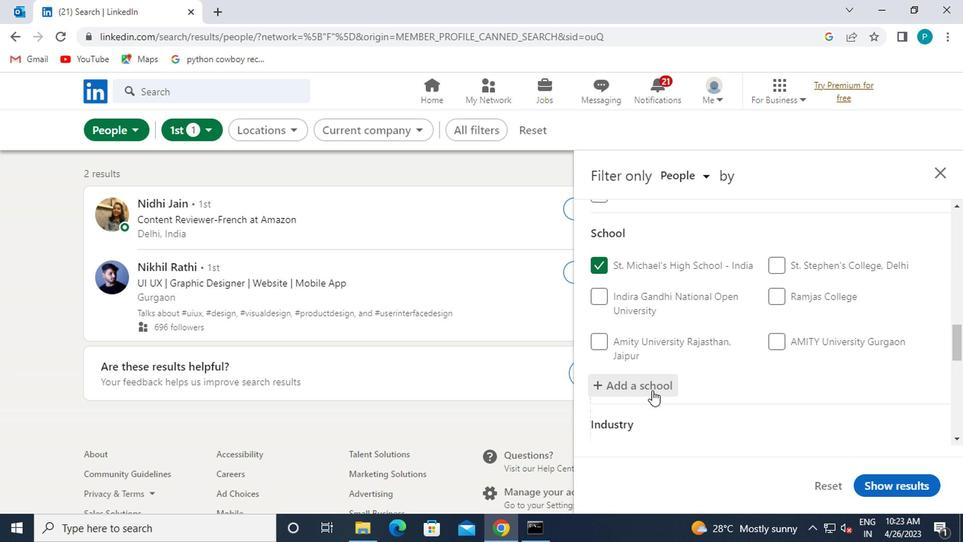 
Action: Mouse moved to (626, 375)
Screenshot: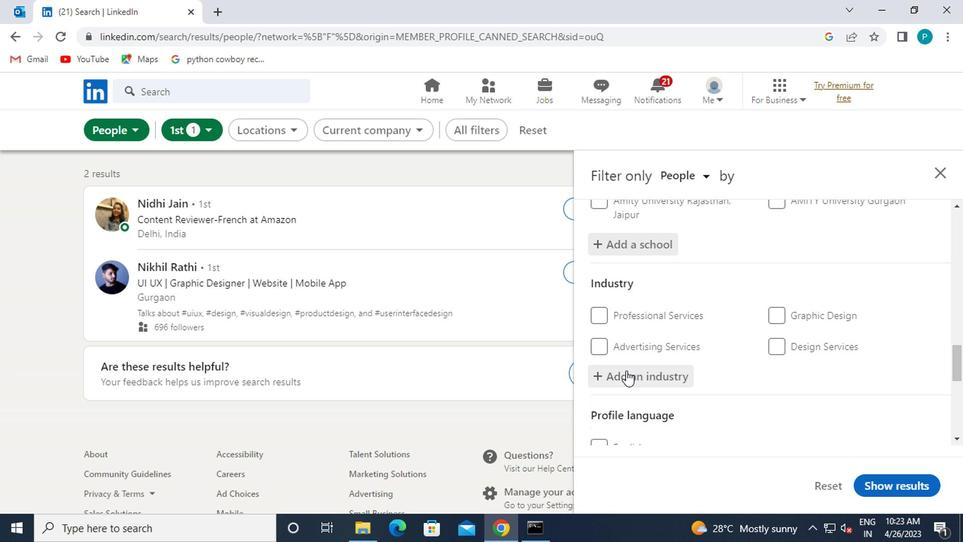 
Action: Mouse pressed left at (626, 375)
Screenshot: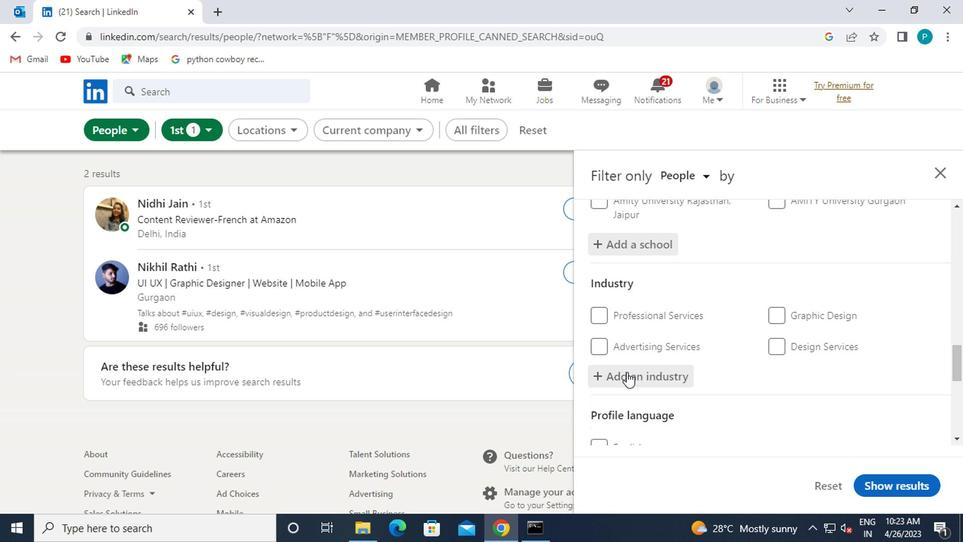 
Action: Mouse moved to (613, 370)
Screenshot: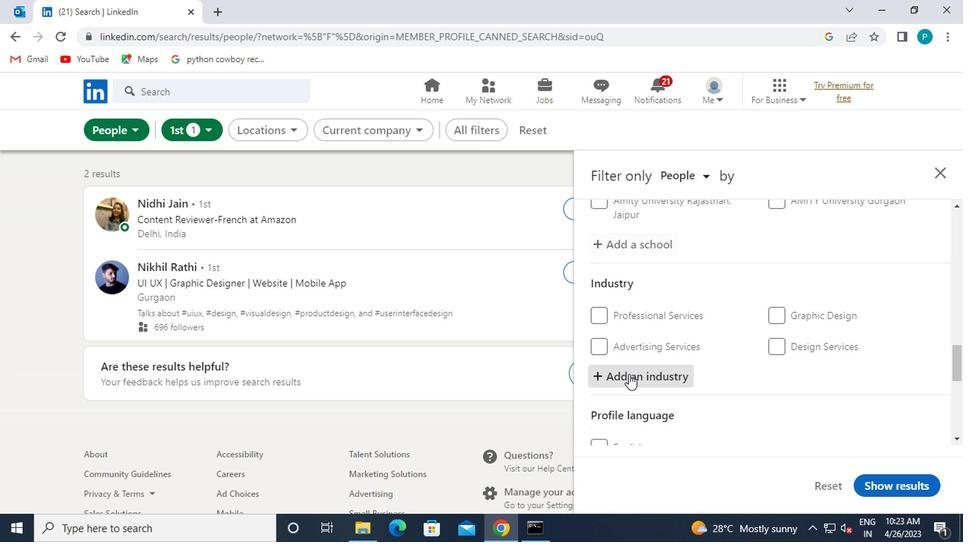 
Action: Key pressed PER
Screenshot: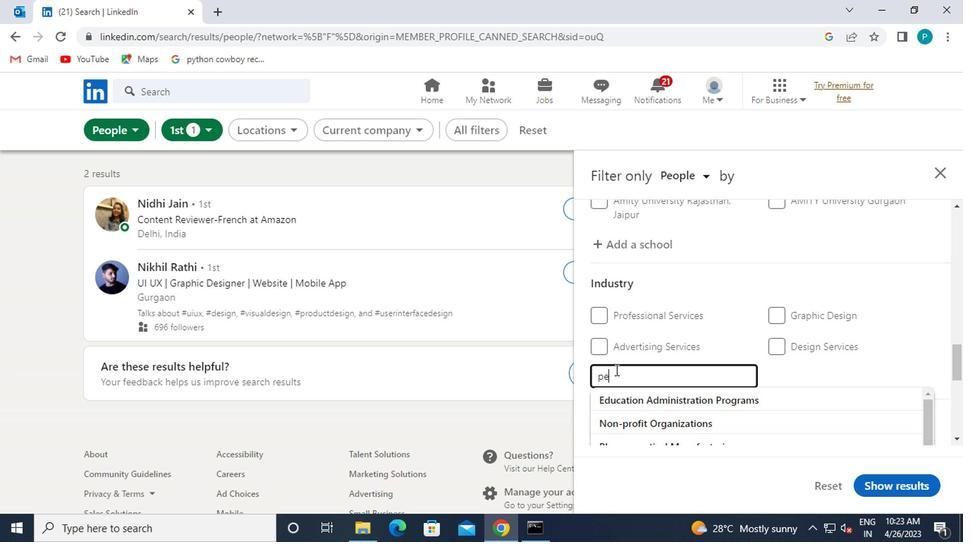 
Action: Mouse moved to (640, 397)
Screenshot: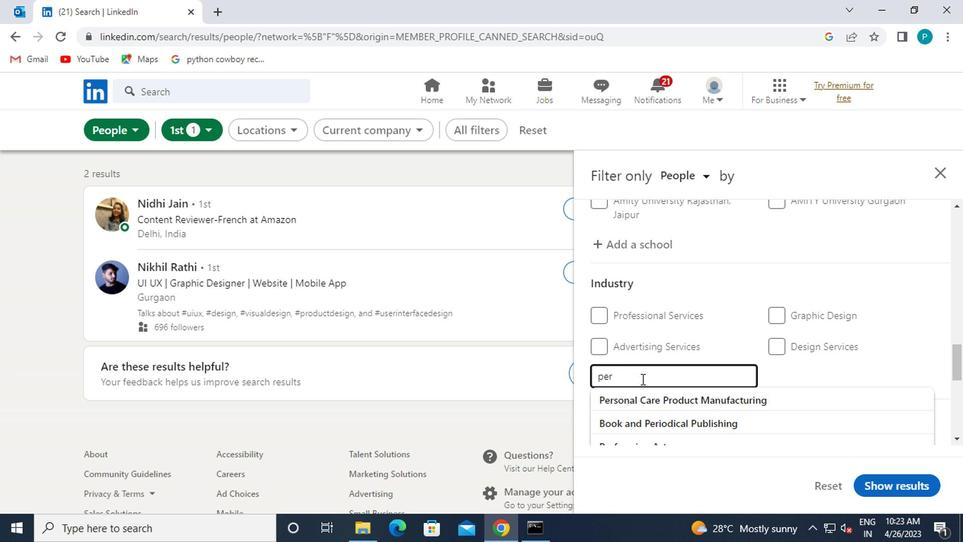 
Action: Mouse scrolled (640, 396) with delta (0, 0)
Screenshot: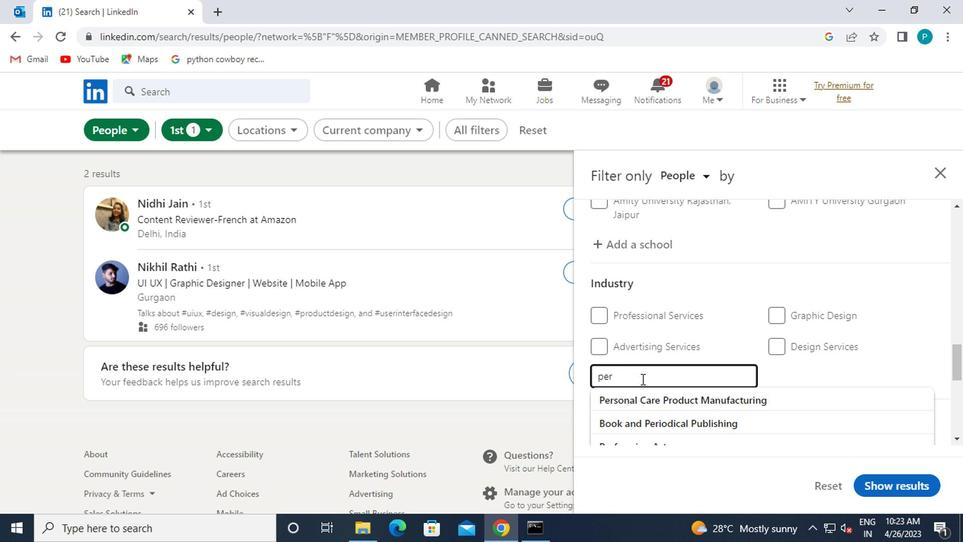 
Action: Mouse moved to (666, 417)
Screenshot: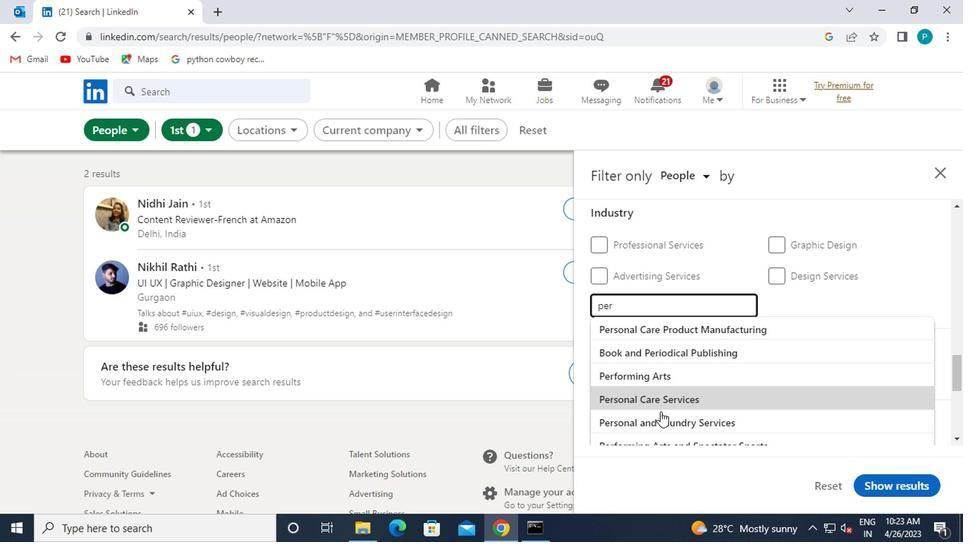 
Action: Mouse pressed left at (666, 417)
Screenshot: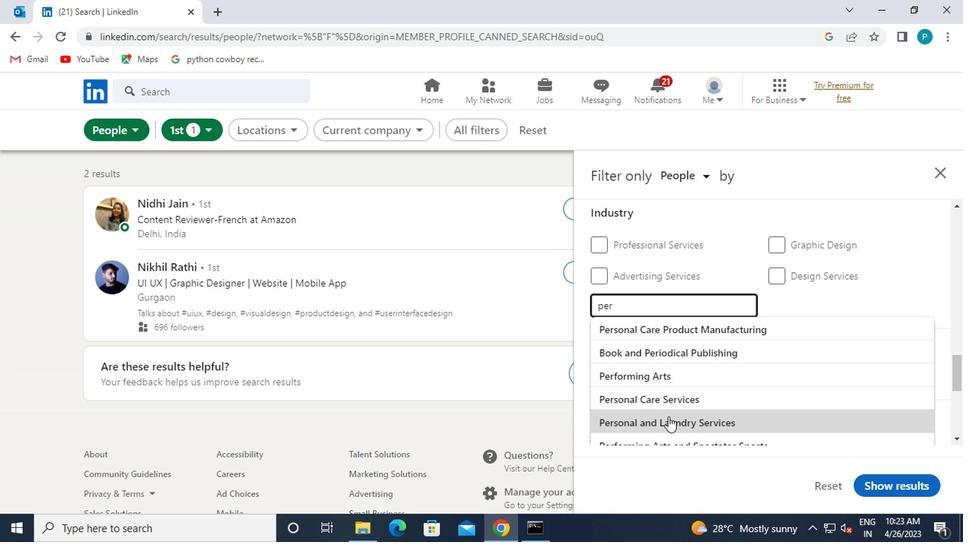 
Action: Mouse moved to (664, 412)
Screenshot: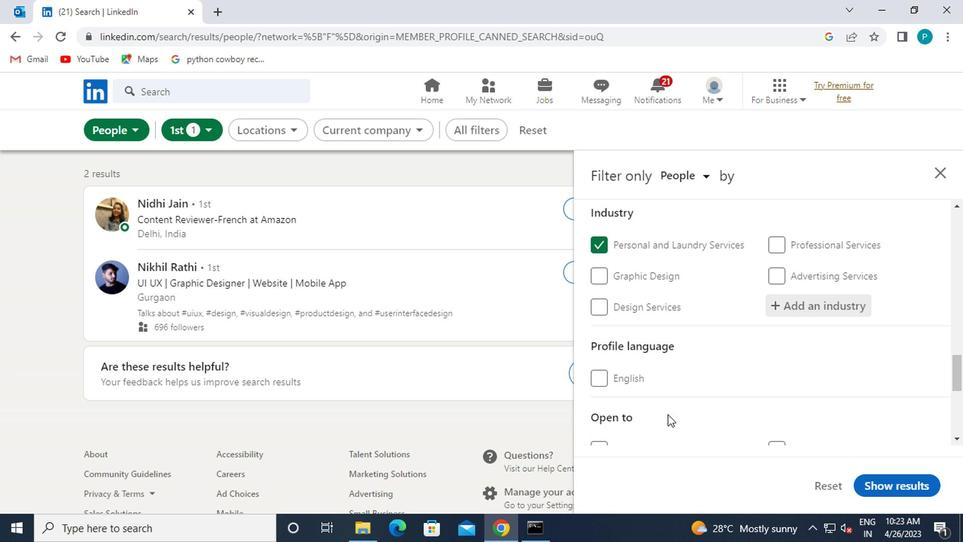 
Action: Mouse scrolled (664, 411) with delta (0, -1)
Screenshot: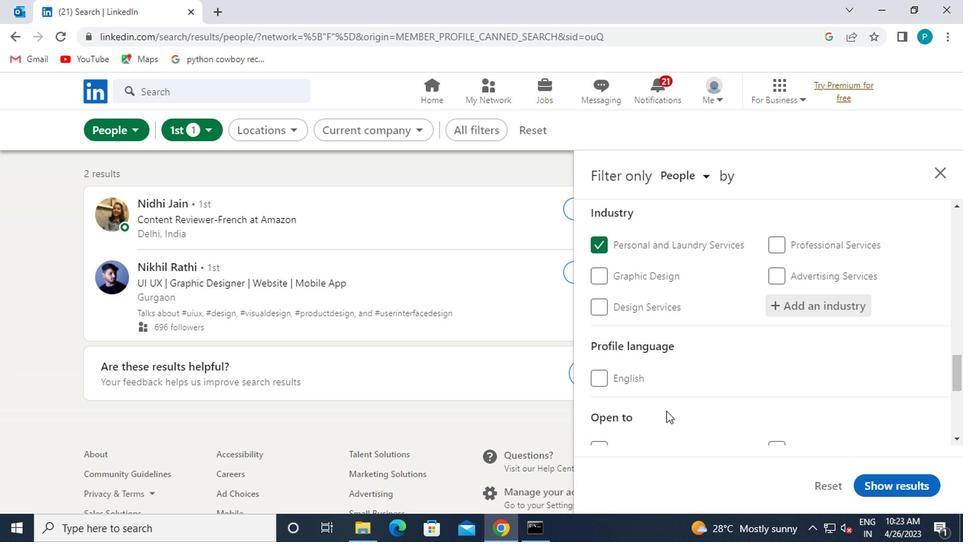 
Action: Mouse moved to (662, 406)
Screenshot: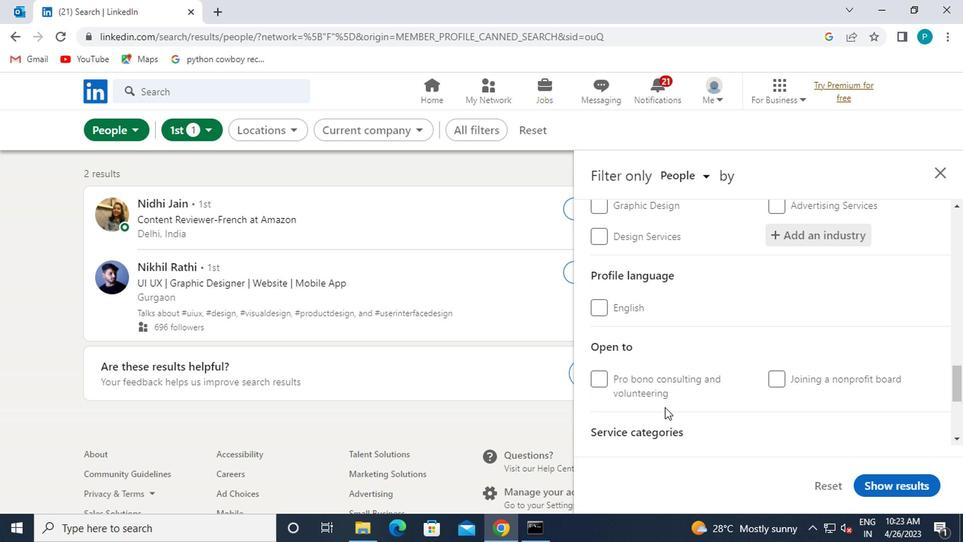 
Action: Mouse scrolled (662, 405) with delta (0, -1)
Screenshot: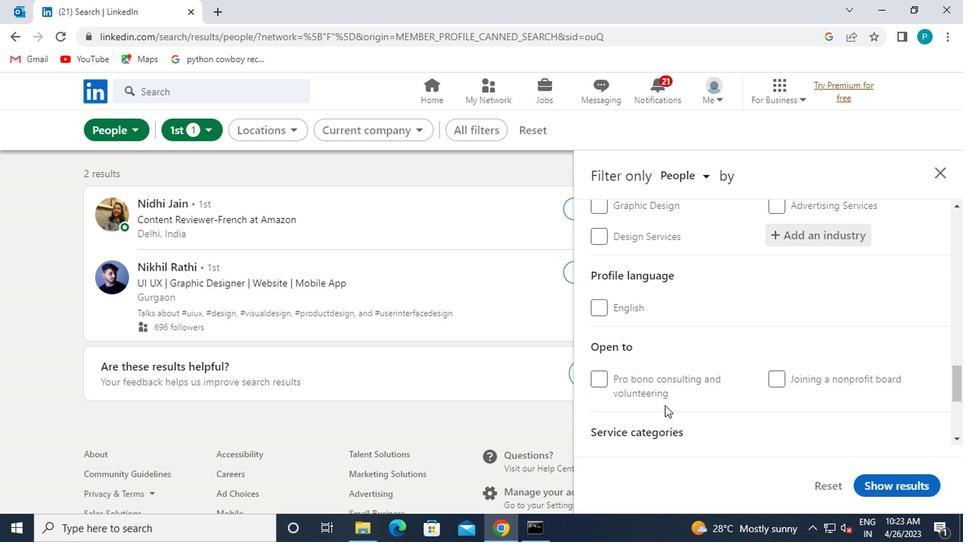 
Action: Mouse scrolled (662, 405) with delta (0, -1)
Screenshot: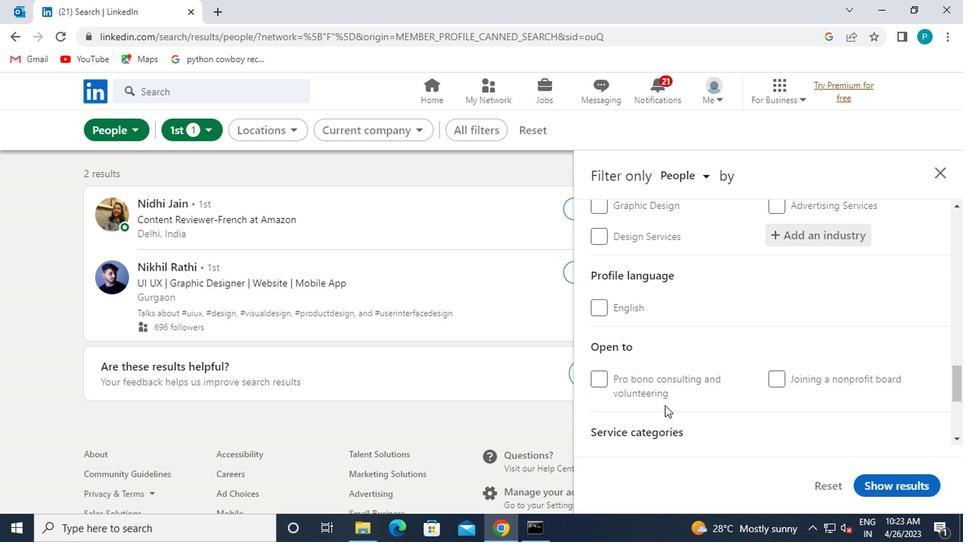 
Action: Mouse moved to (615, 316)
Screenshot: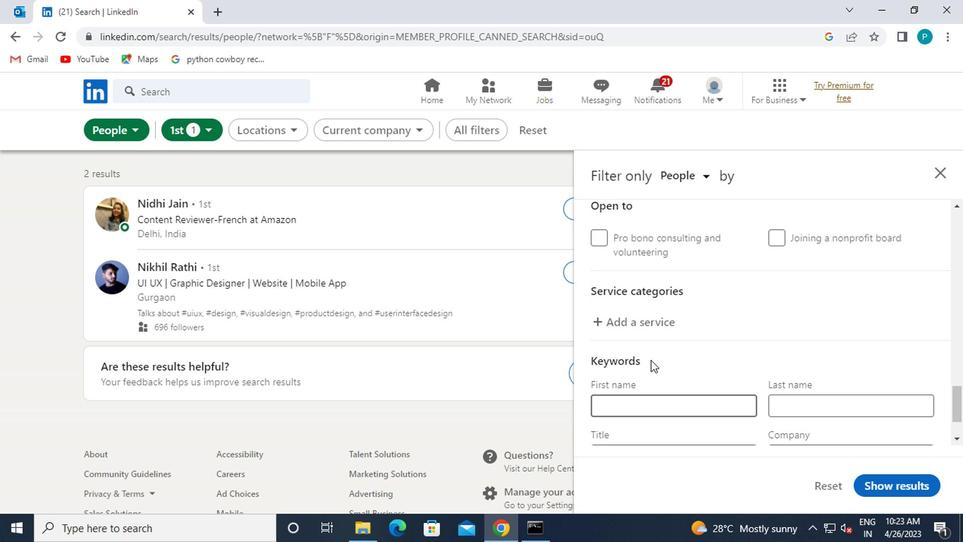 
Action: Mouse pressed left at (615, 316)
Screenshot: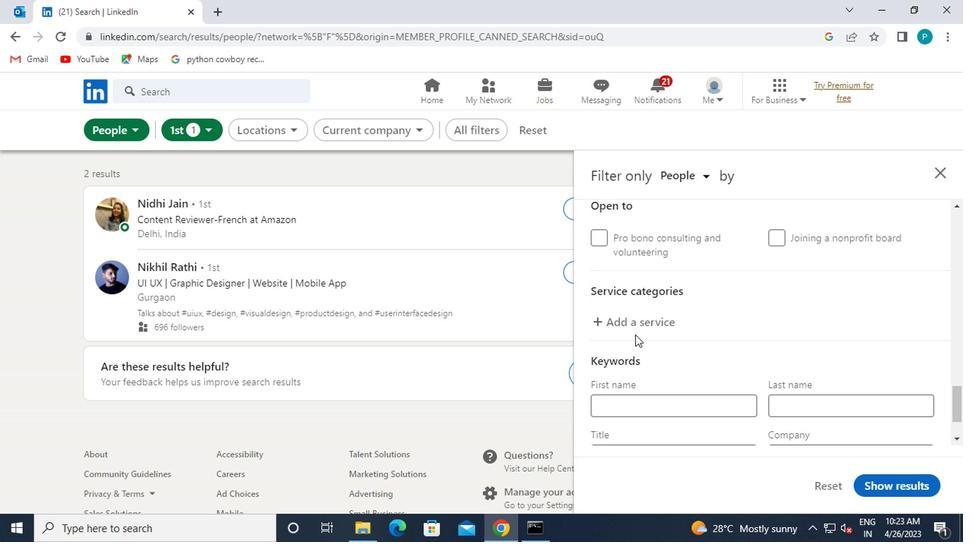 
Action: Key pressed TAX<Key.space>PR
Screenshot: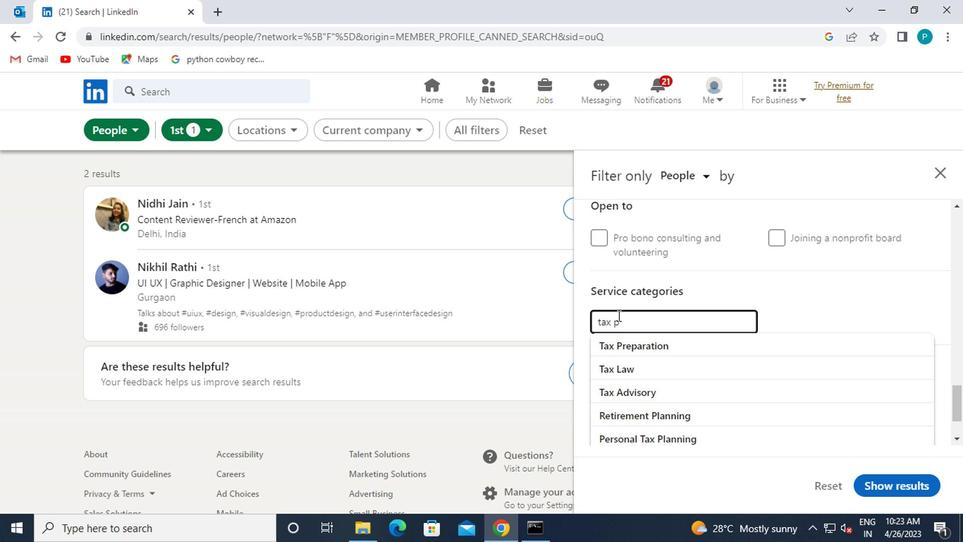 
Action: Mouse moved to (632, 352)
Screenshot: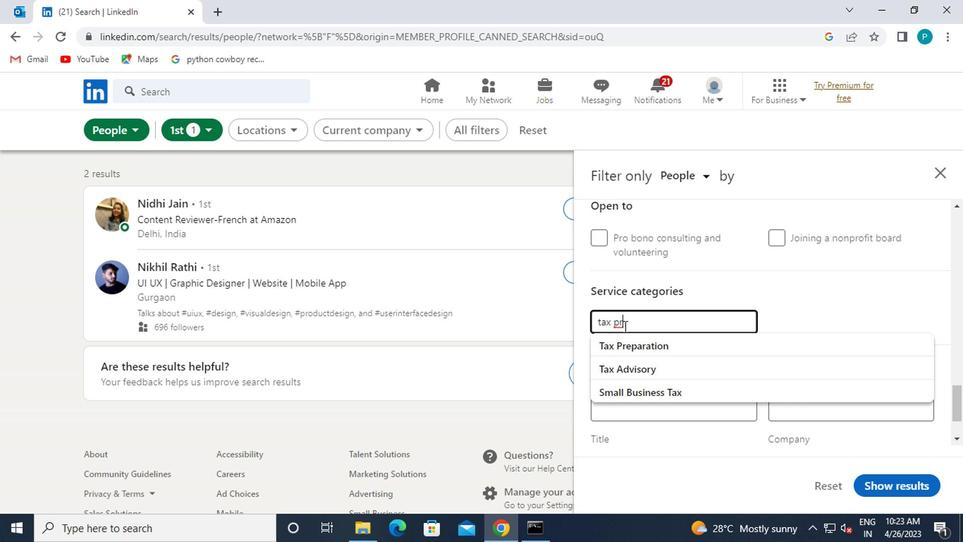 
Action: Mouse pressed left at (632, 352)
Screenshot: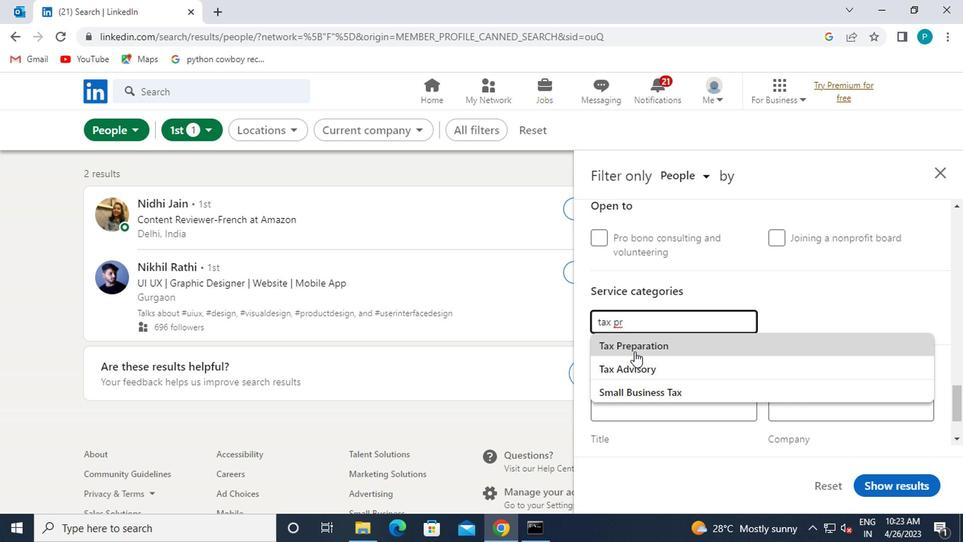 
Action: Mouse scrolled (632, 351) with delta (0, -1)
Screenshot: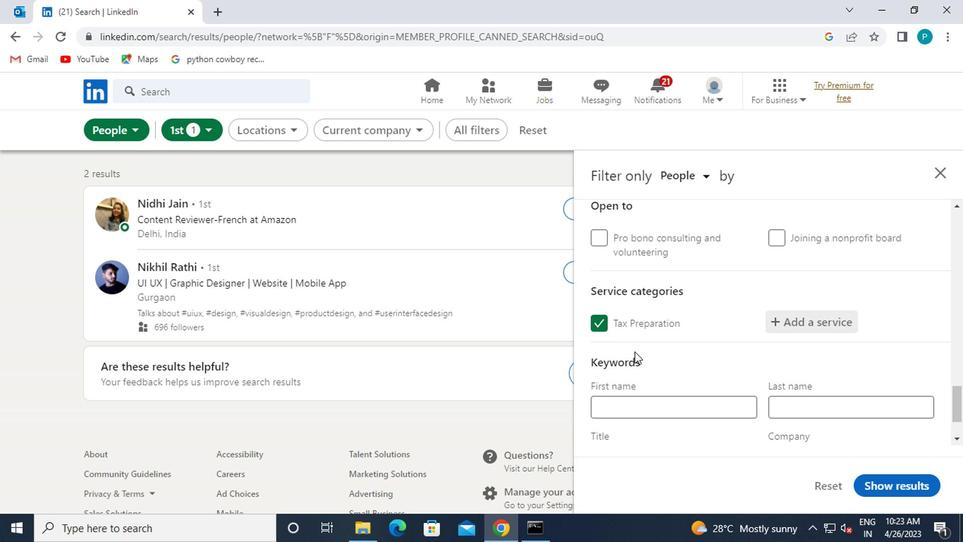
Action: Mouse scrolled (632, 351) with delta (0, -1)
Screenshot: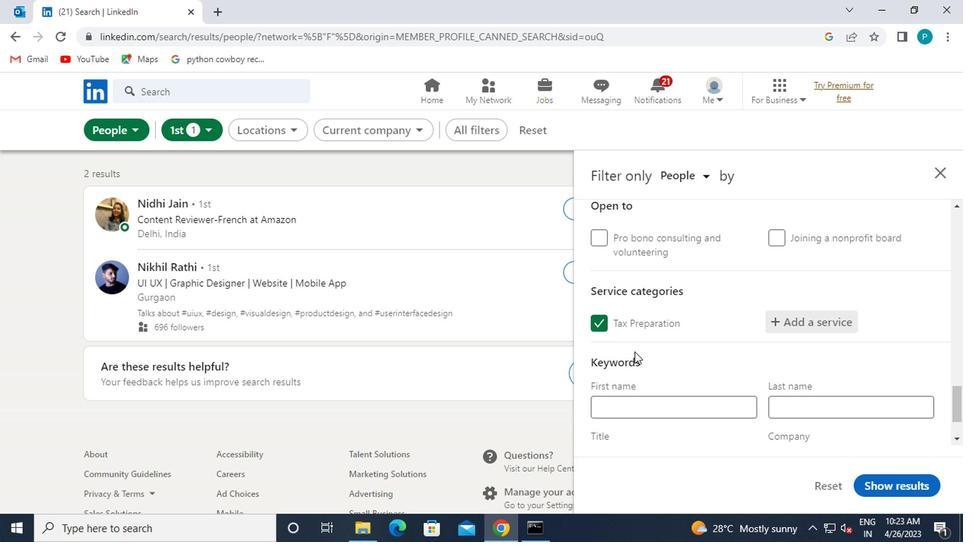 
Action: Mouse moved to (640, 391)
Screenshot: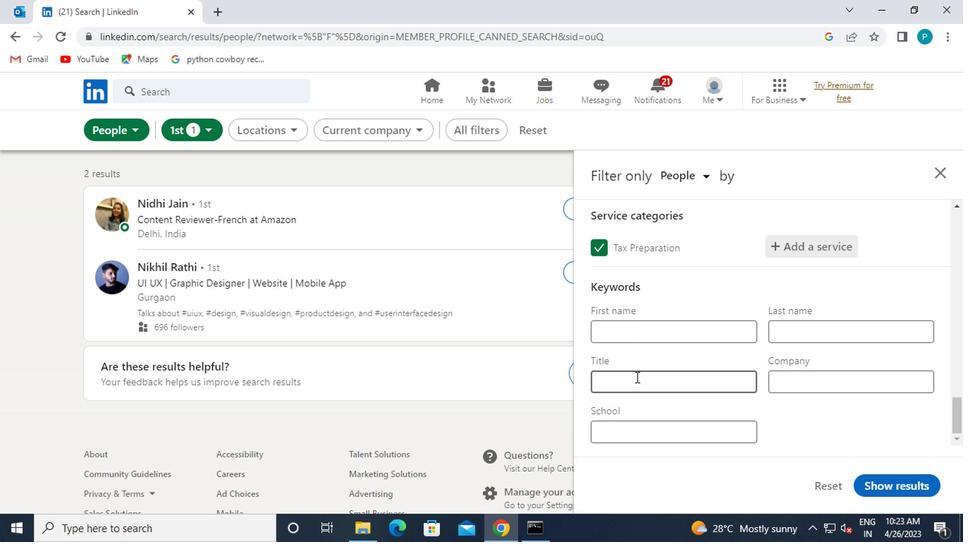 
Action: Mouse pressed left at (640, 391)
Screenshot: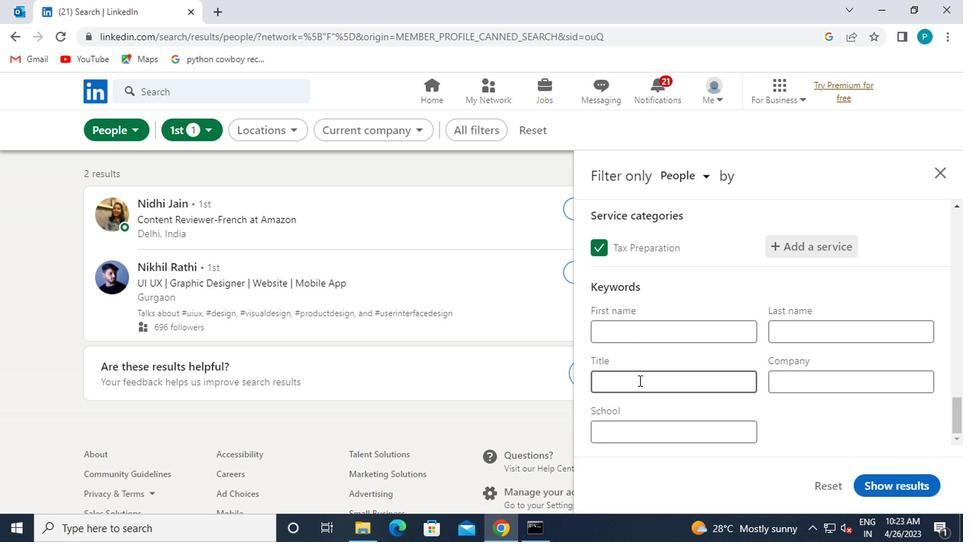 
Action: Mouse moved to (638, 391)
Screenshot: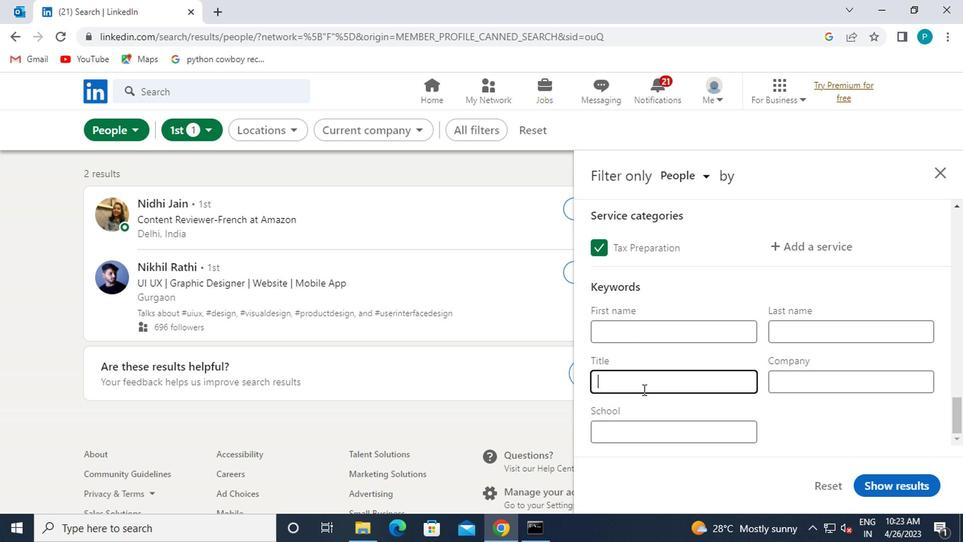 
Action: Key pressed <Key.caps_lock>M<Key.caps_lock>ARKETING<Key.space><Key.caps_lock>RE<Key.caps_lock>S<Key.backspace><Key.backspace>ESEARCH<Key.space><Key.caps_lock>A<Key.caps_lock>NALYST
Screenshot: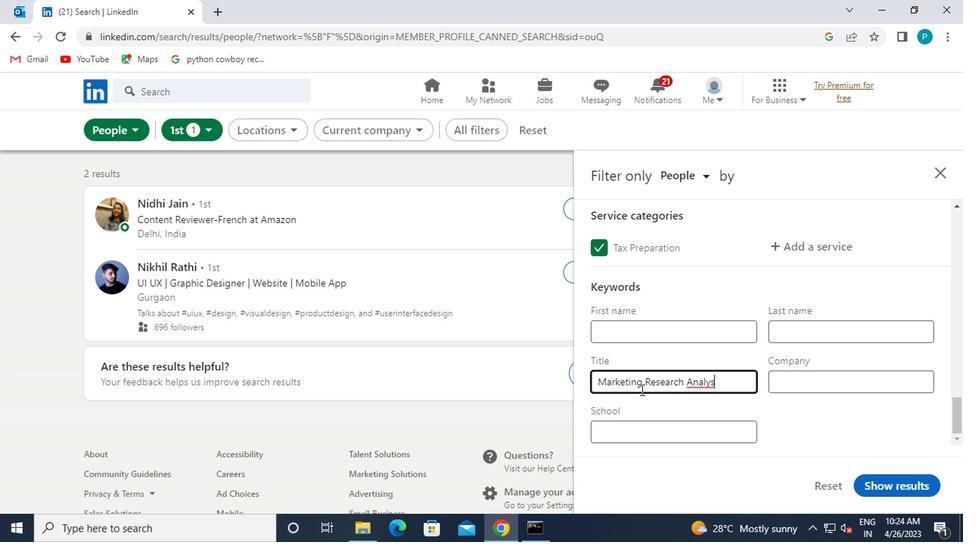 
Action: Mouse moved to (868, 485)
Screenshot: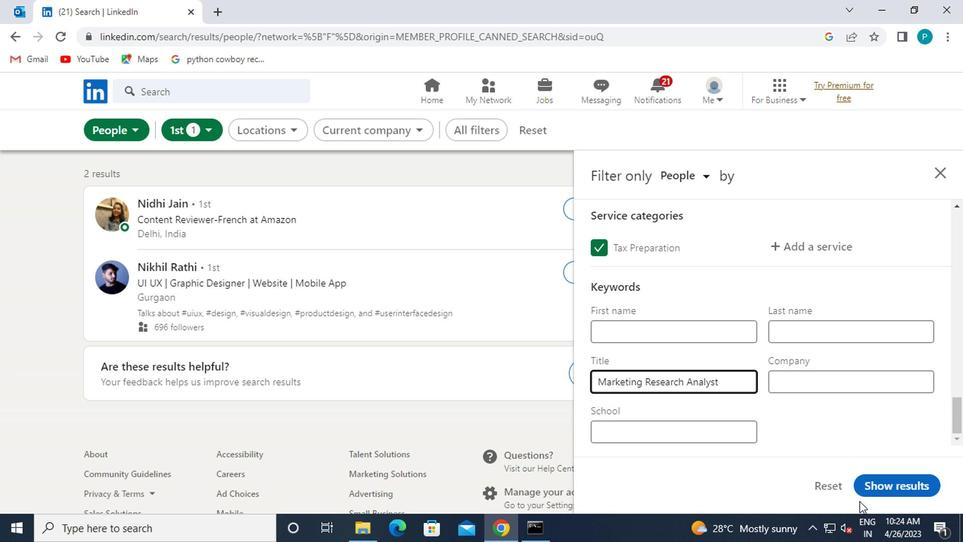 
Action: Mouse pressed left at (868, 485)
Screenshot: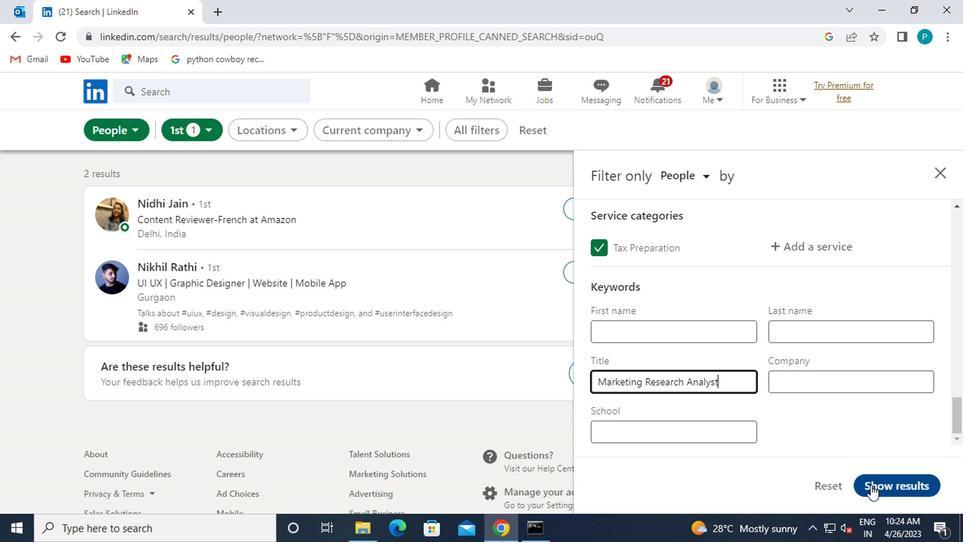 
